 Task: Search one way flight ticket for 4 adults, 1 infant in seat and 1 infant on lap in premium economy from Albany: Albany International Airport to Raleigh: Raleigh-durham International Airport on 8-5-2023. Choice of flights is JetBlue. Number of bags: 5 checked bags. Price is upto 20000. Outbound departure time preference is 11:45.
Action: Mouse moved to (339, 288)
Screenshot: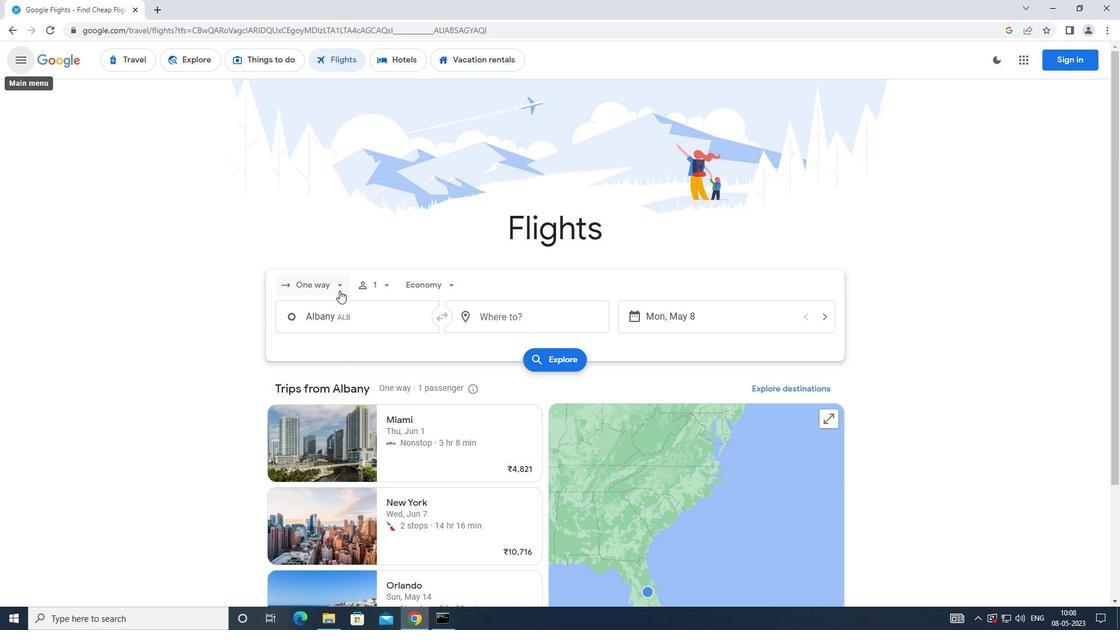 
Action: Mouse pressed left at (339, 288)
Screenshot: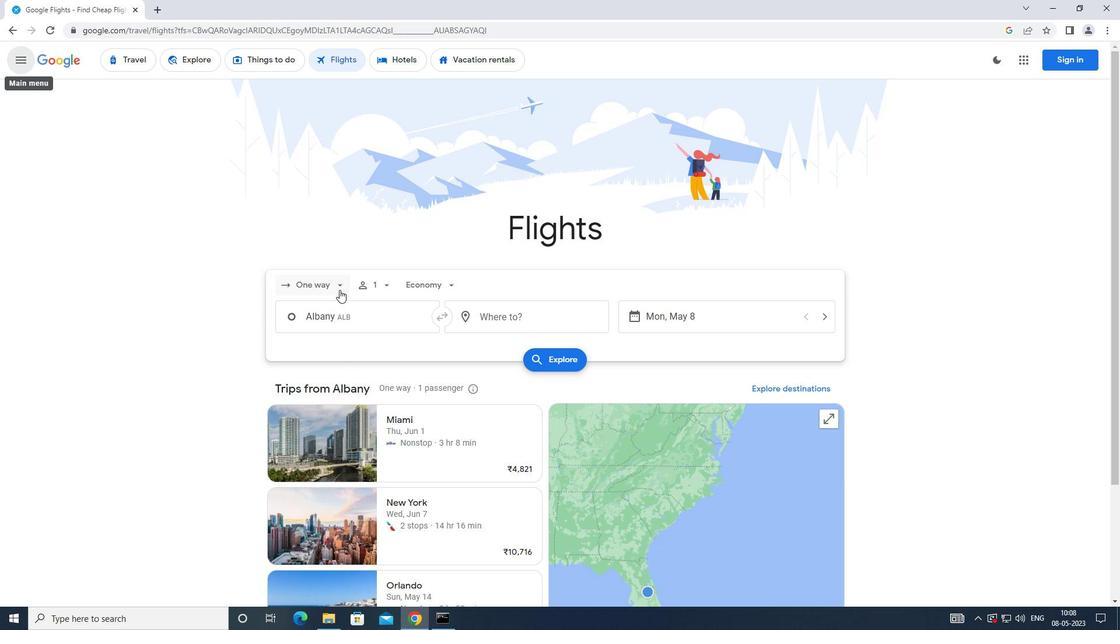 
Action: Mouse moved to (337, 342)
Screenshot: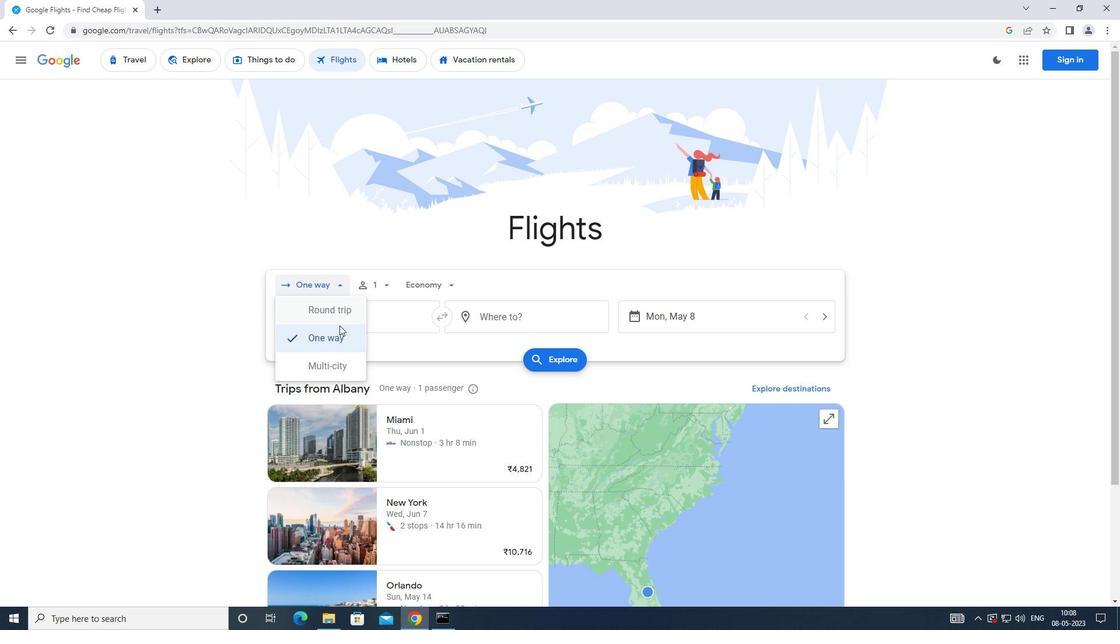 
Action: Mouse pressed left at (337, 342)
Screenshot: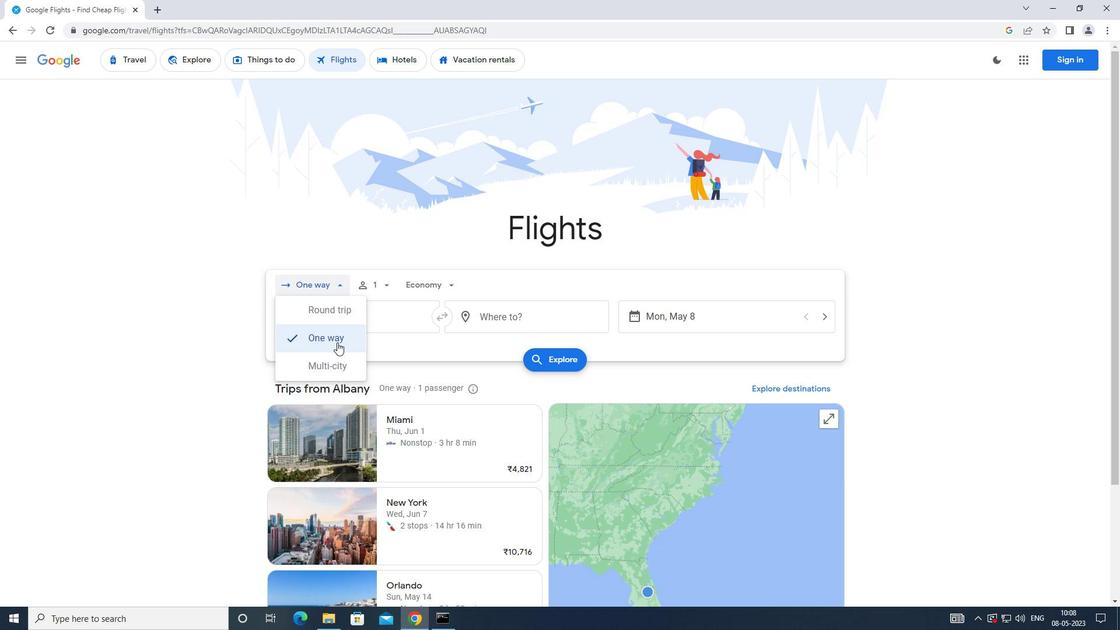 
Action: Mouse moved to (376, 289)
Screenshot: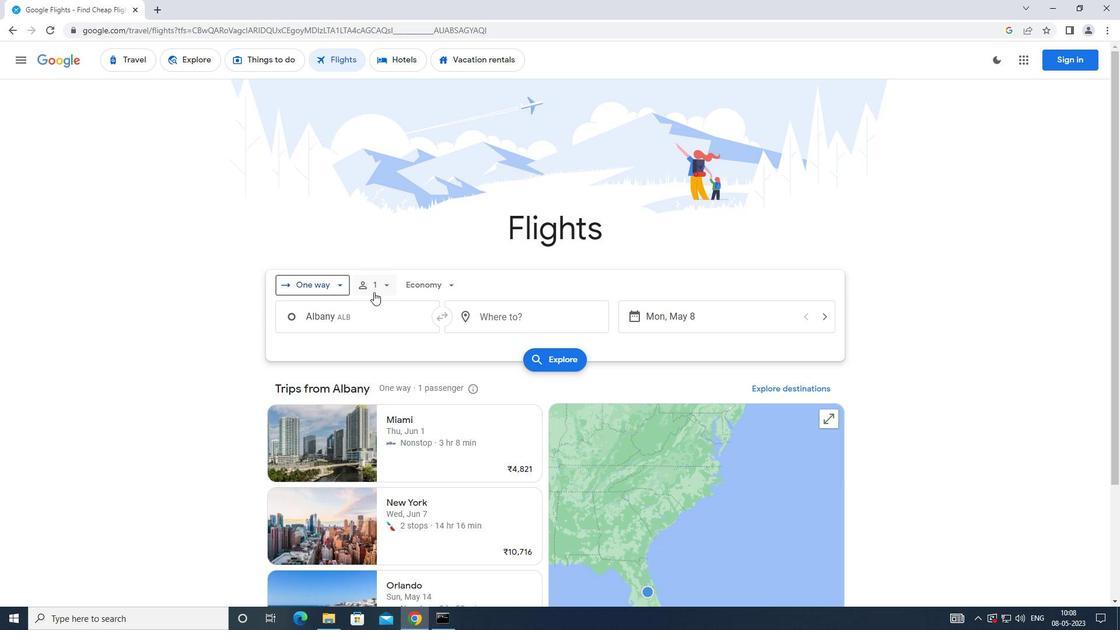 
Action: Mouse pressed left at (376, 289)
Screenshot: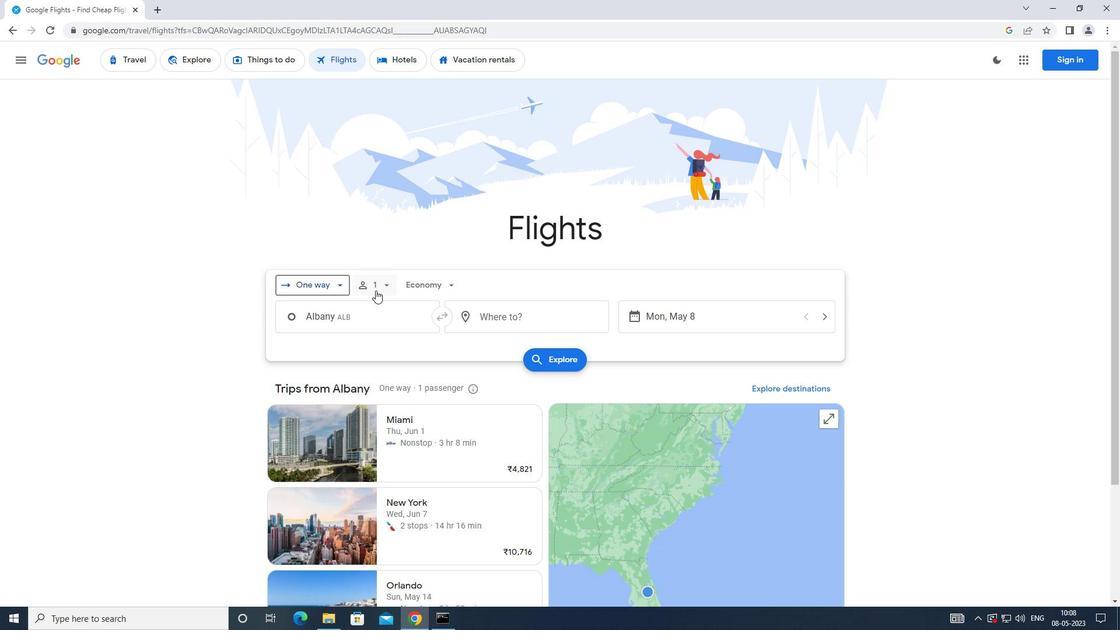 
Action: Mouse moved to (476, 319)
Screenshot: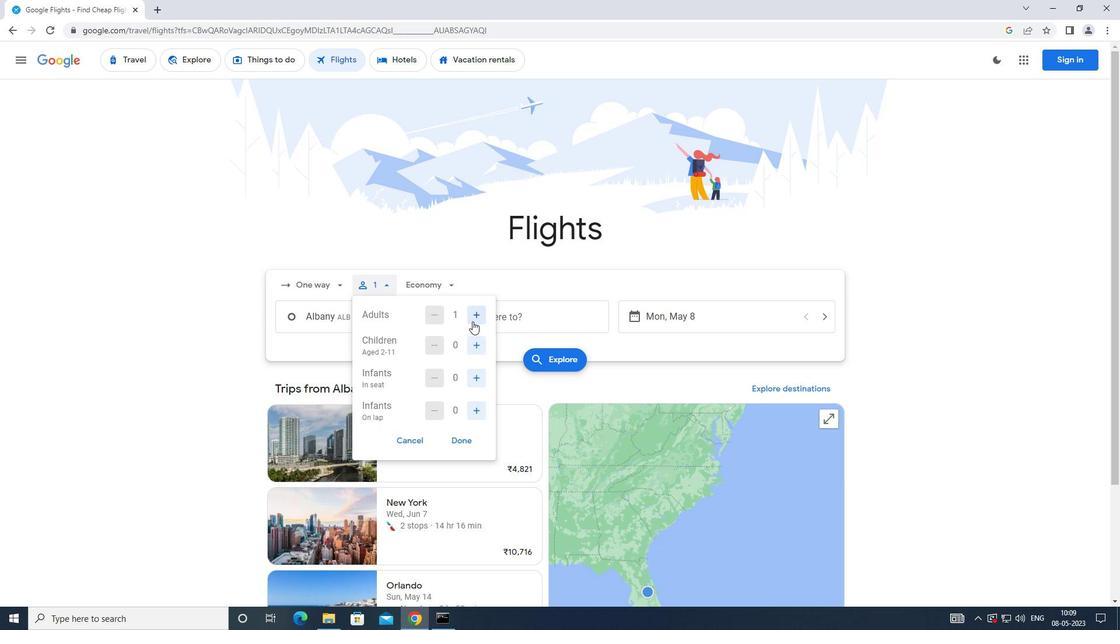 
Action: Mouse pressed left at (476, 319)
Screenshot: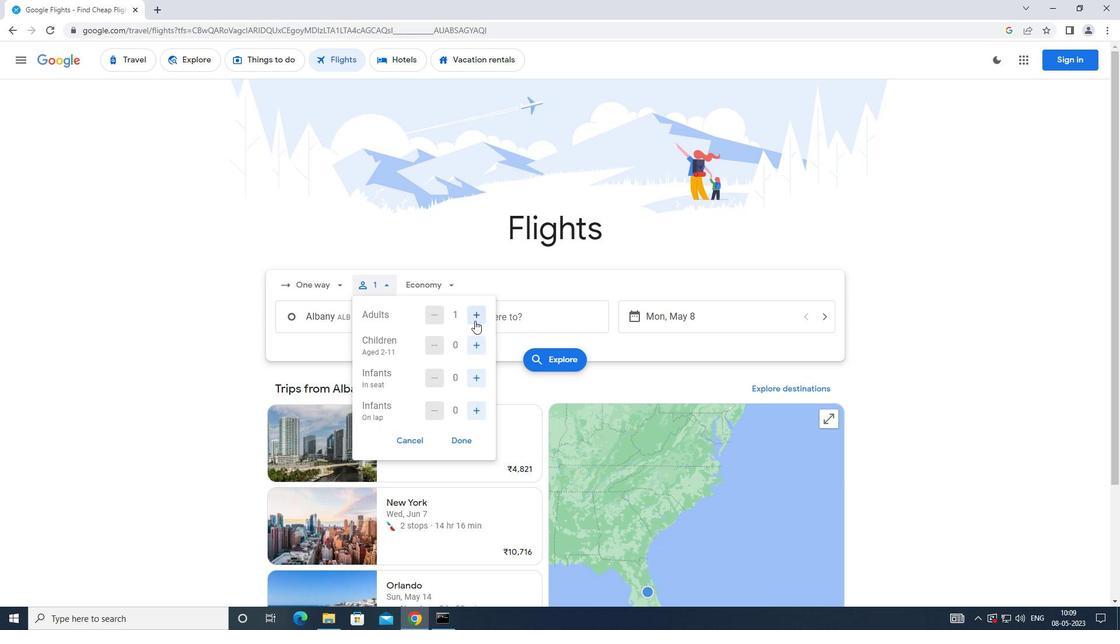 
Action: Mouse moved to (477, 319)
Screenshot: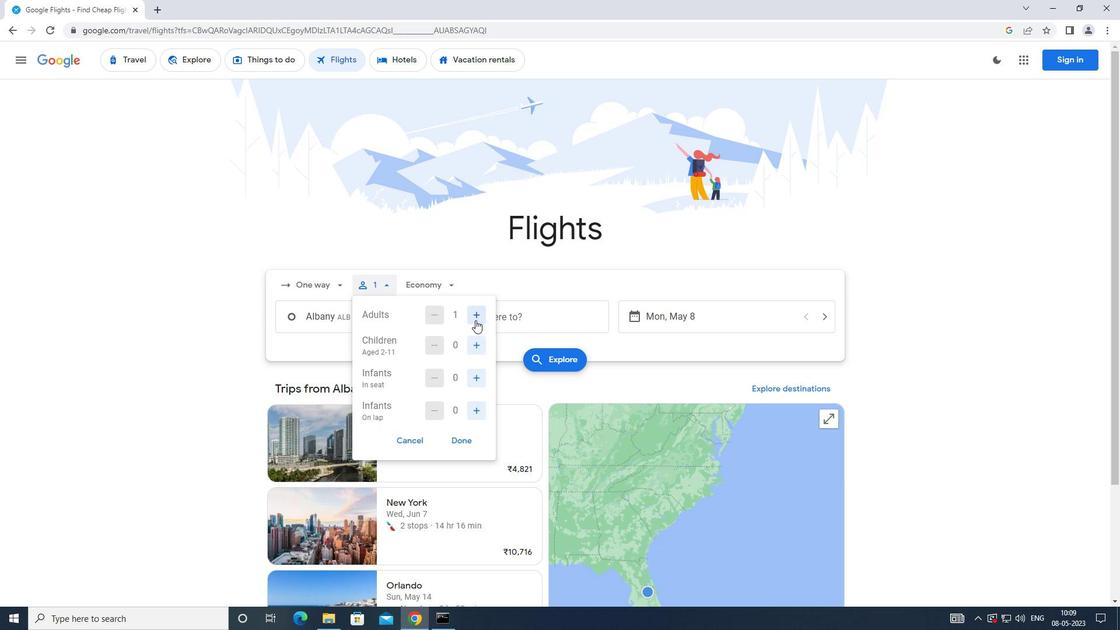 
Action: Mouse pressed left at (477, 319)
Screenshot: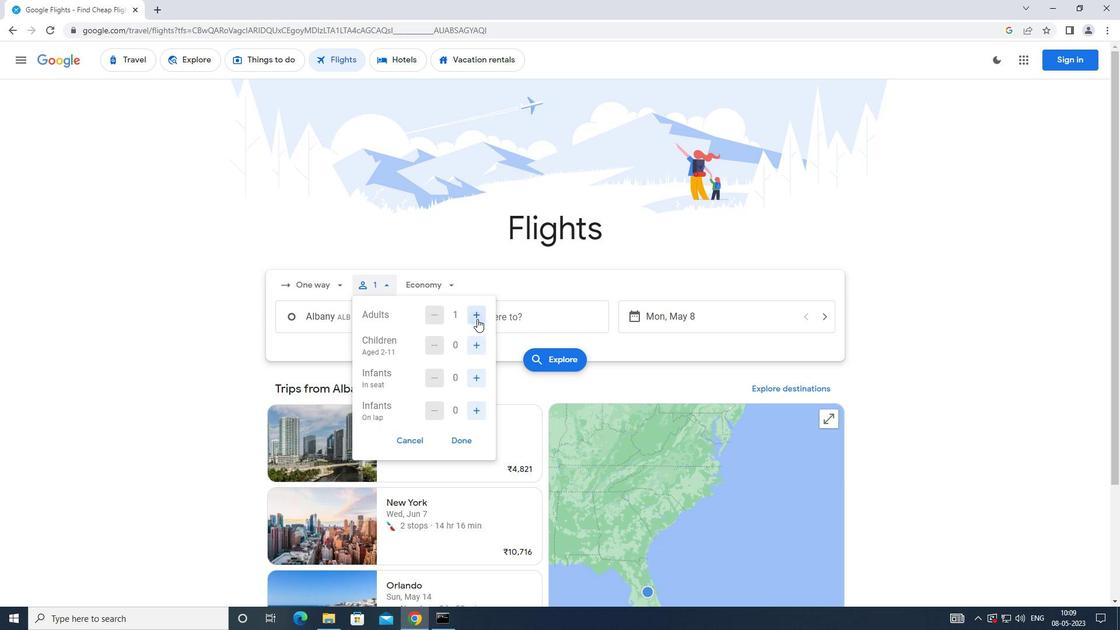
Action: Mouse pressed left at (477, 319)
Screenshot: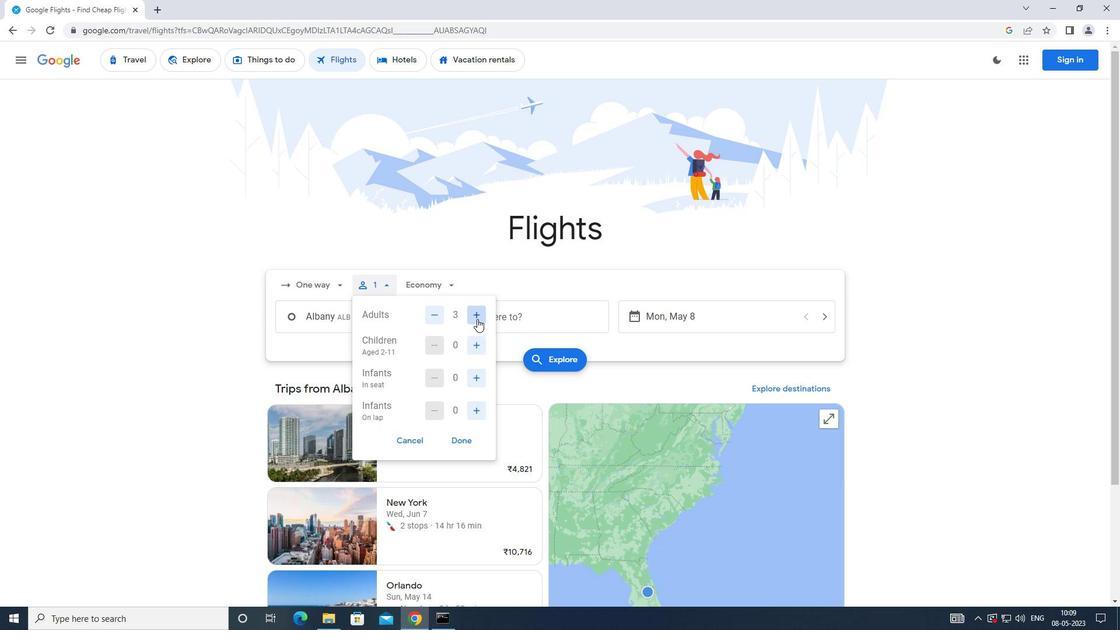 
Action: Mouse moved to (474, 342)
Screenshot: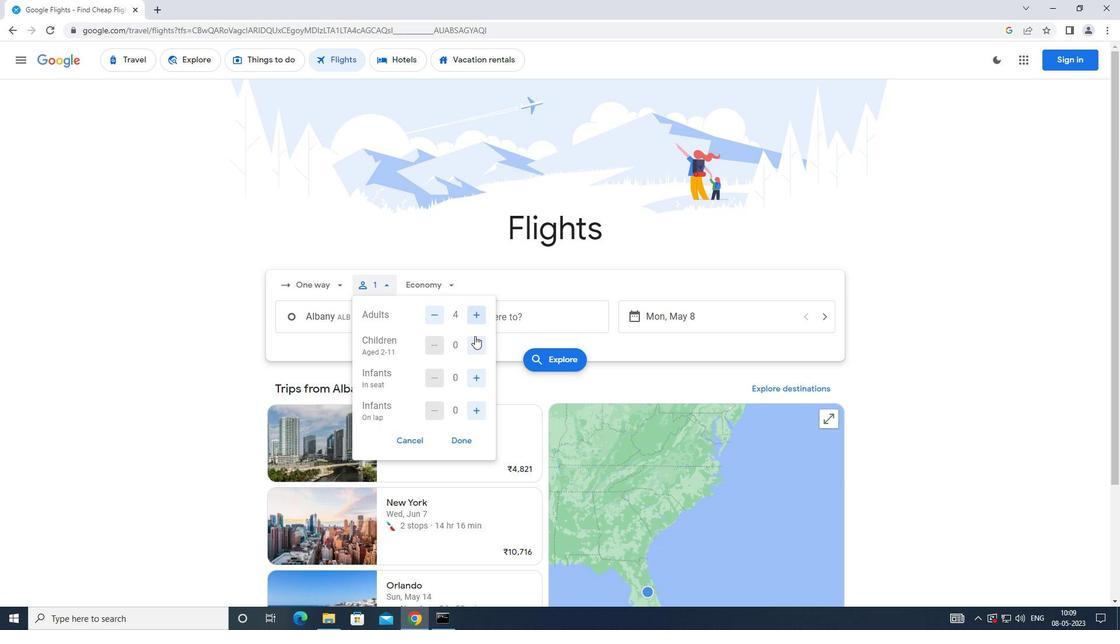 
Action: Mouse pressed left at (474, 342)
Screenshot: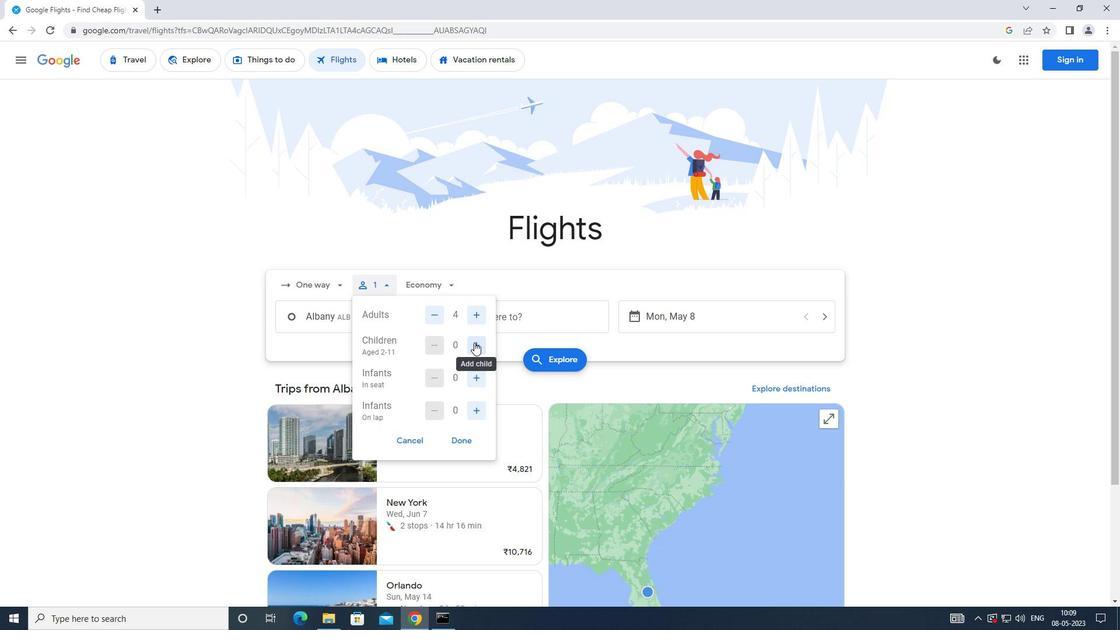 
Action: Mouse moved to (438, 344)
Screenshot: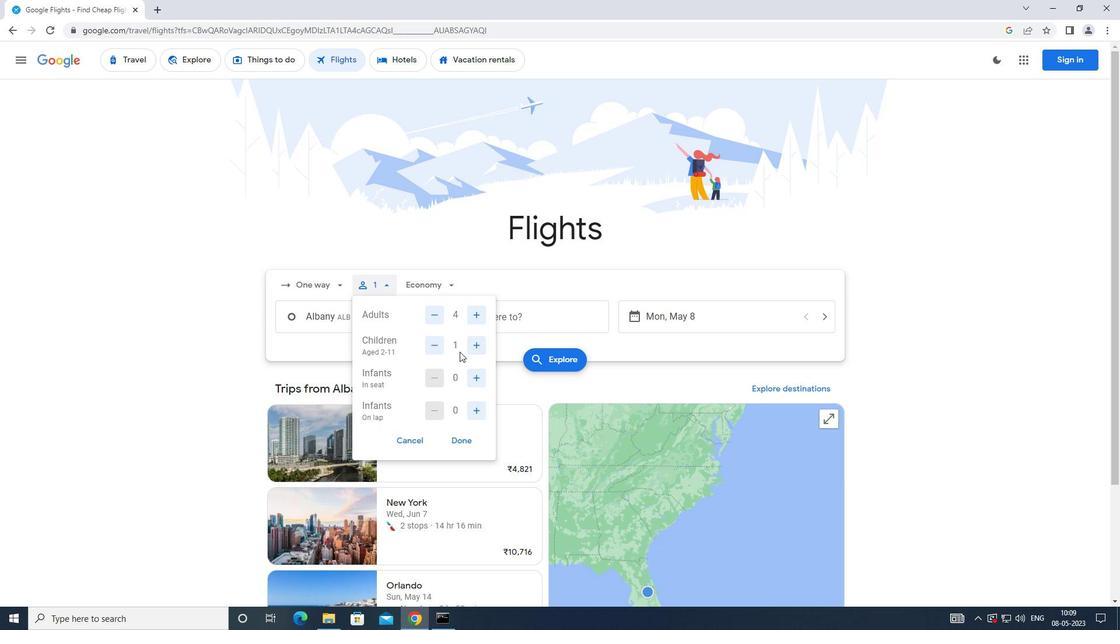 
Action: Mouse pressed left at (438, 344)
Screenshot: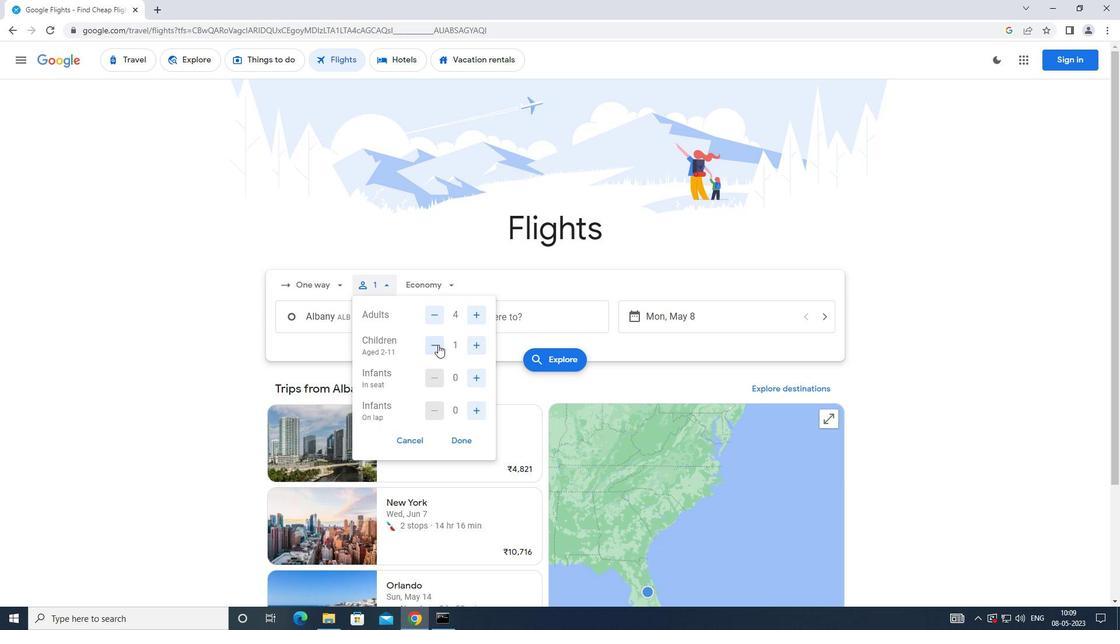 
Action: Mouse moved to (484, 378)
Screenshot: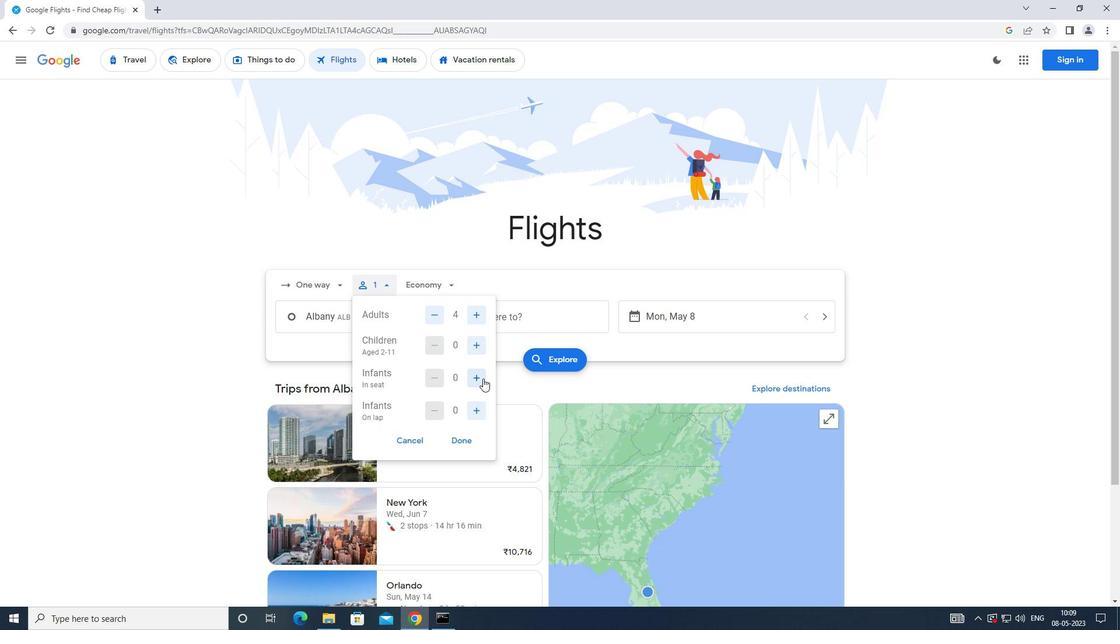 
Action: Mouse pressed left at (484, 378)
Screenshot: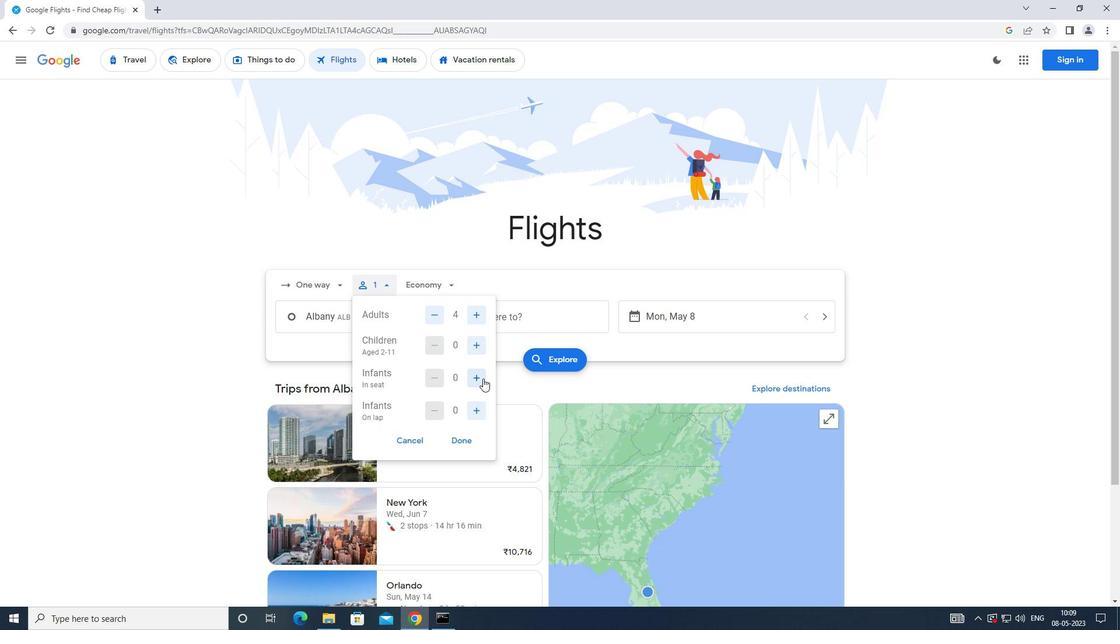 
Action: Mouse moved to (480, 414)
Screenshot: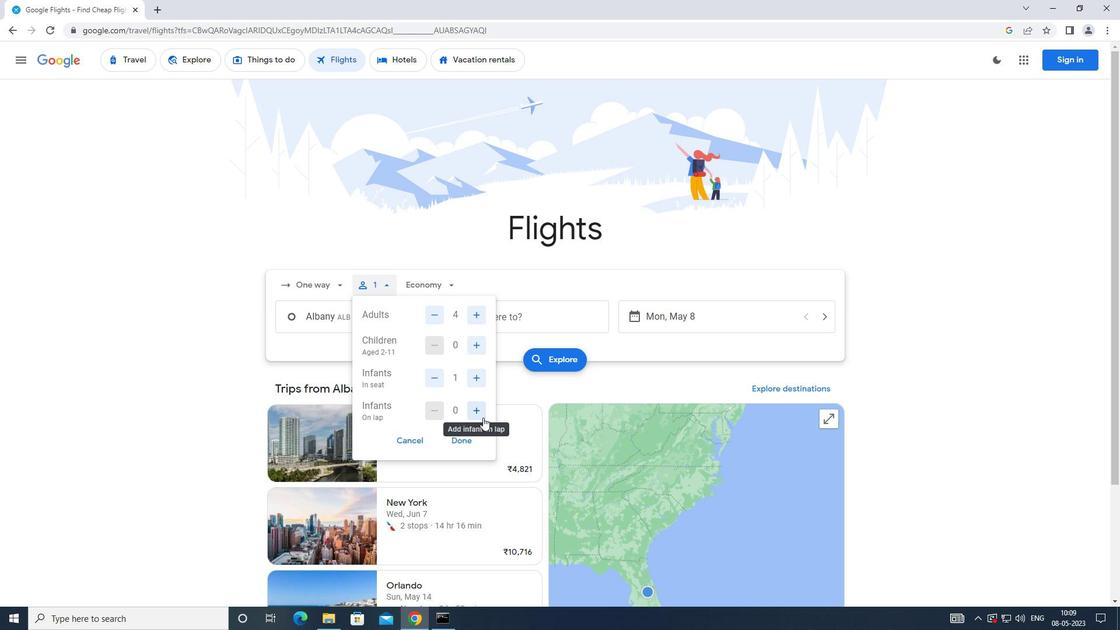 
Action: Mouse pressed left at (480, 414)
Screenshot: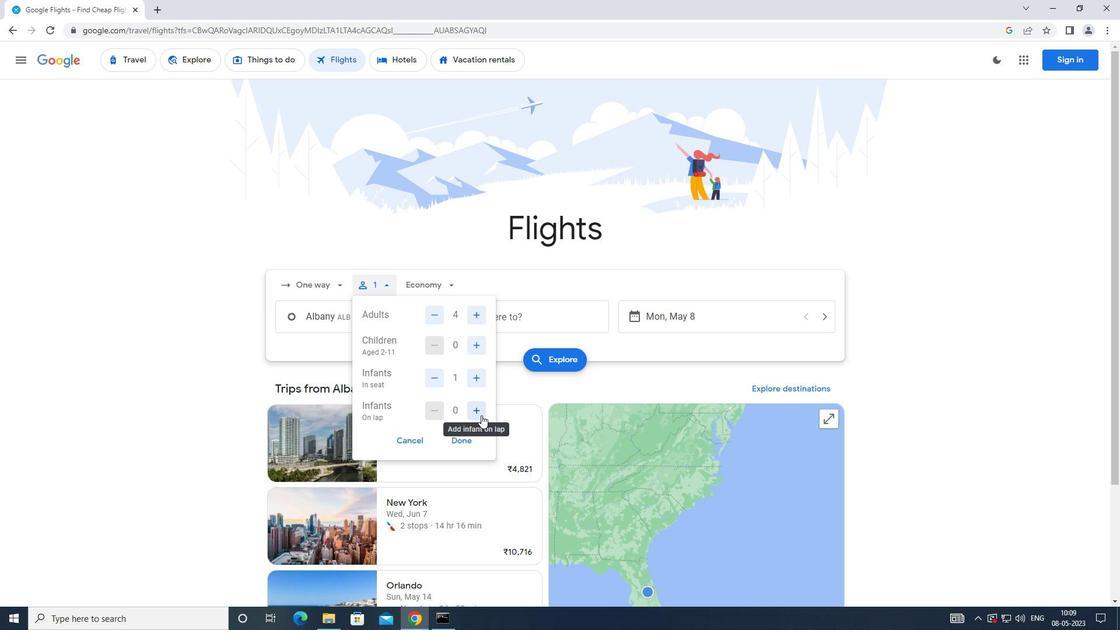 
Action: Mouse moved to (462, 440)
Screenshot: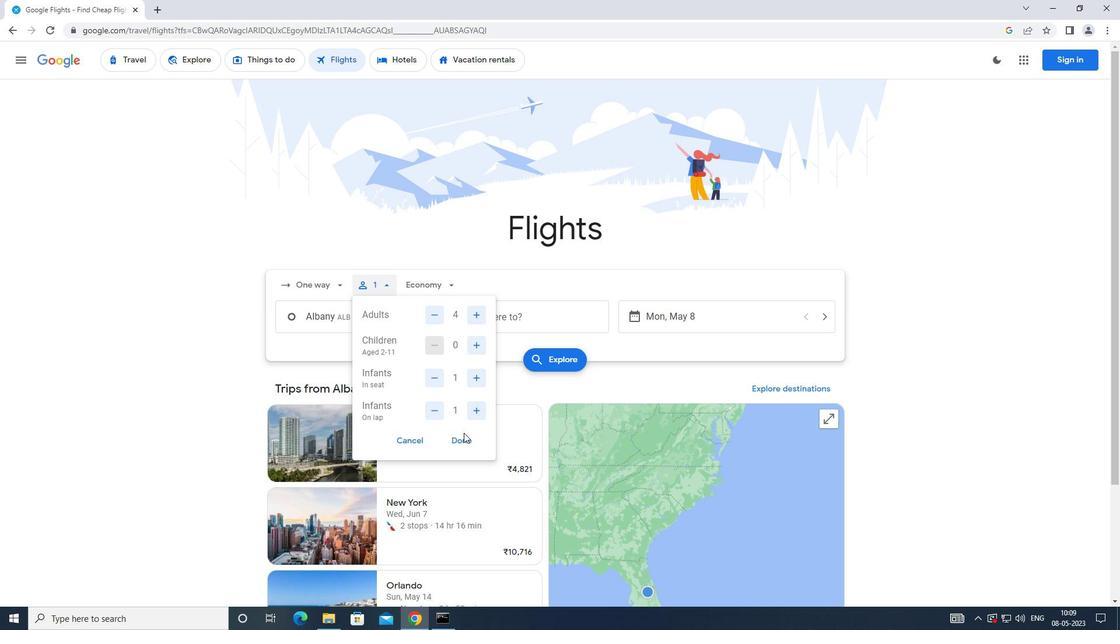 
Action: Mouse pressed left at (462, 440)
Screenshot: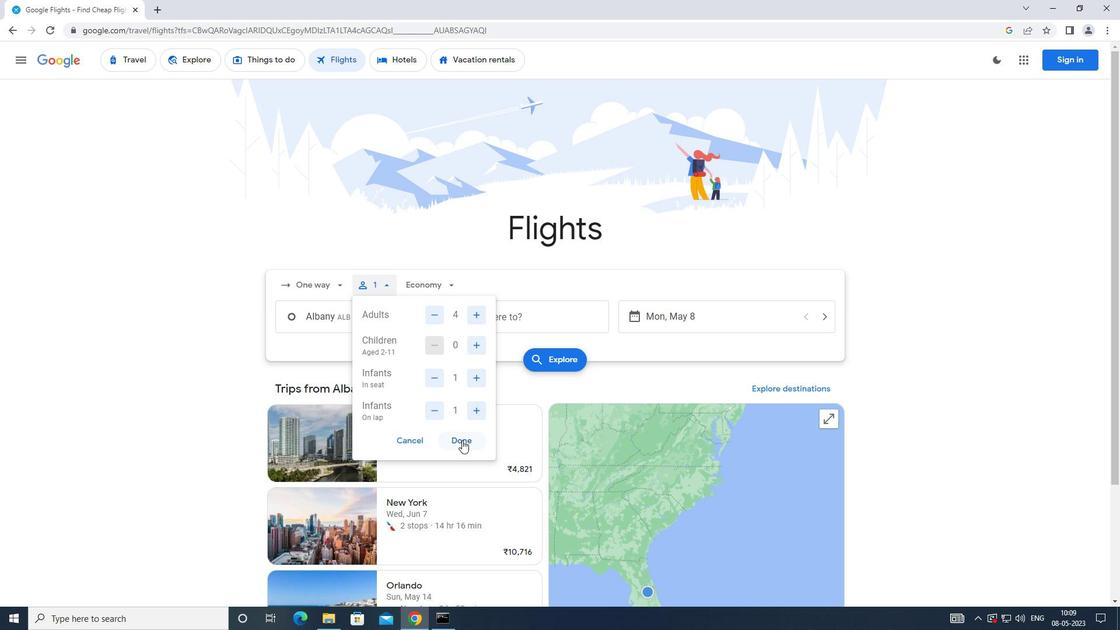 
Action: Mouse moved to (420, 291)
Screenshot: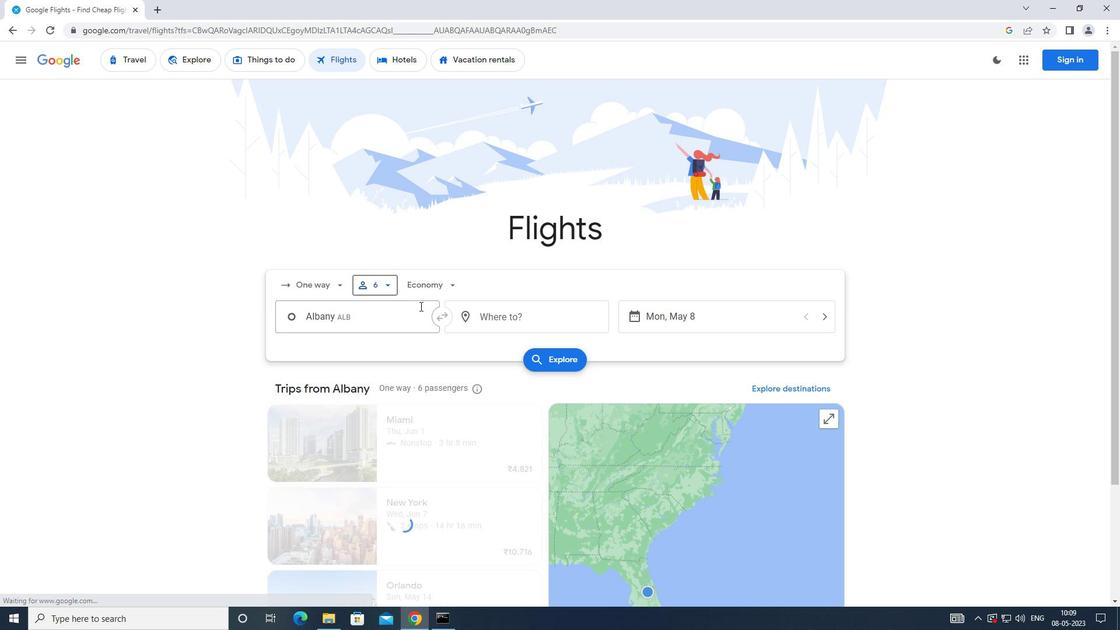 
Action: Mouse pressed left at (420, 291)
Screenshot: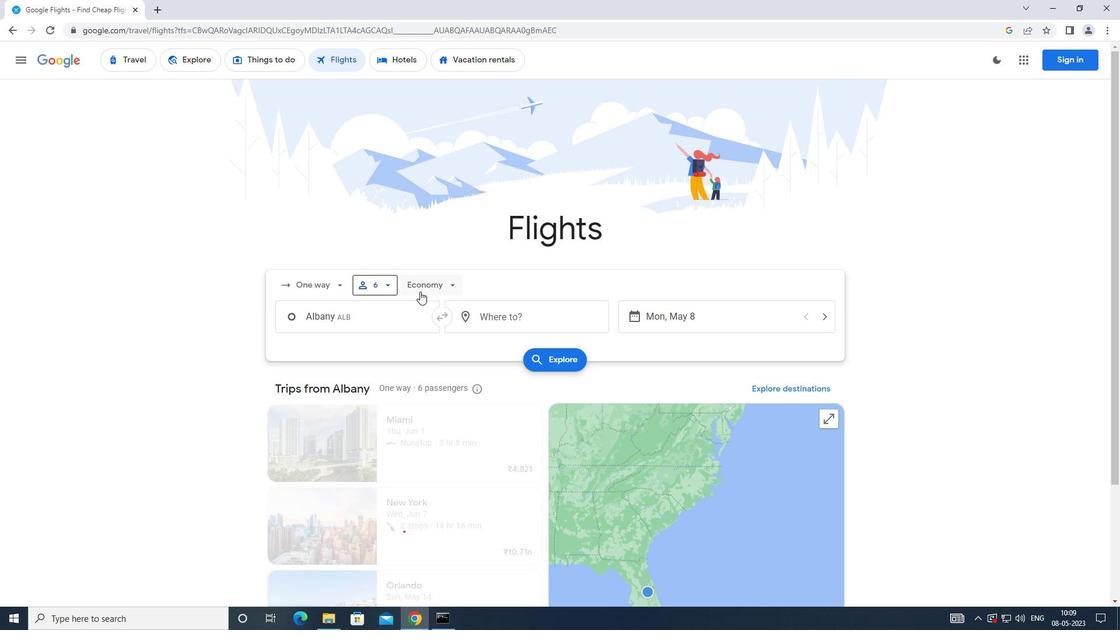 
Action: Mouse moved to (433, 341)
Screenshot: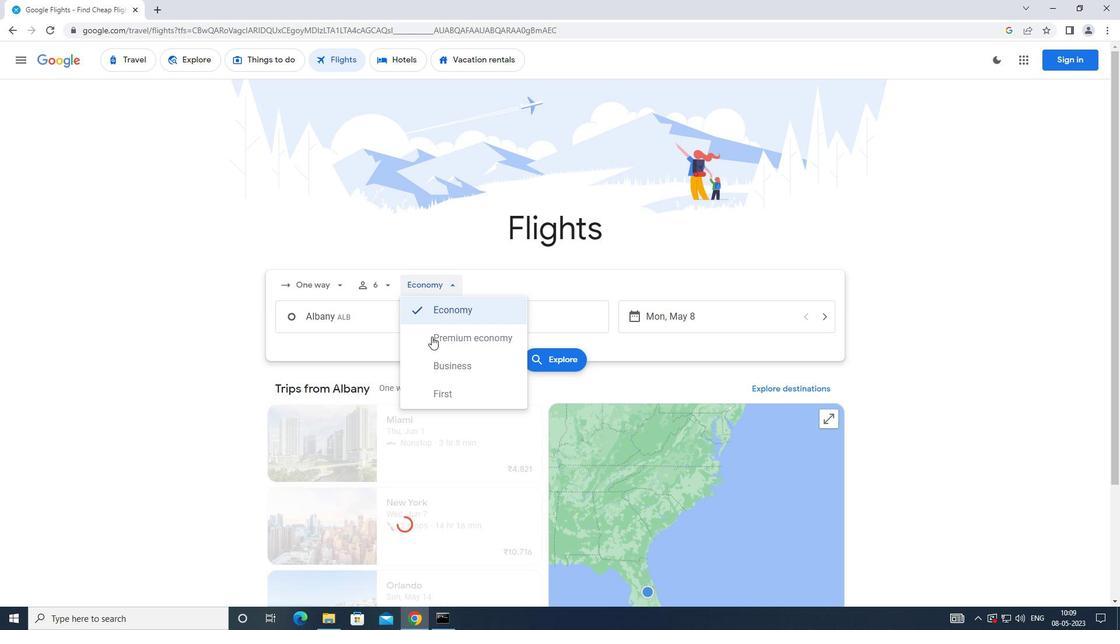 
Action: Mouse pressed left at (433, 341)
Screenshot: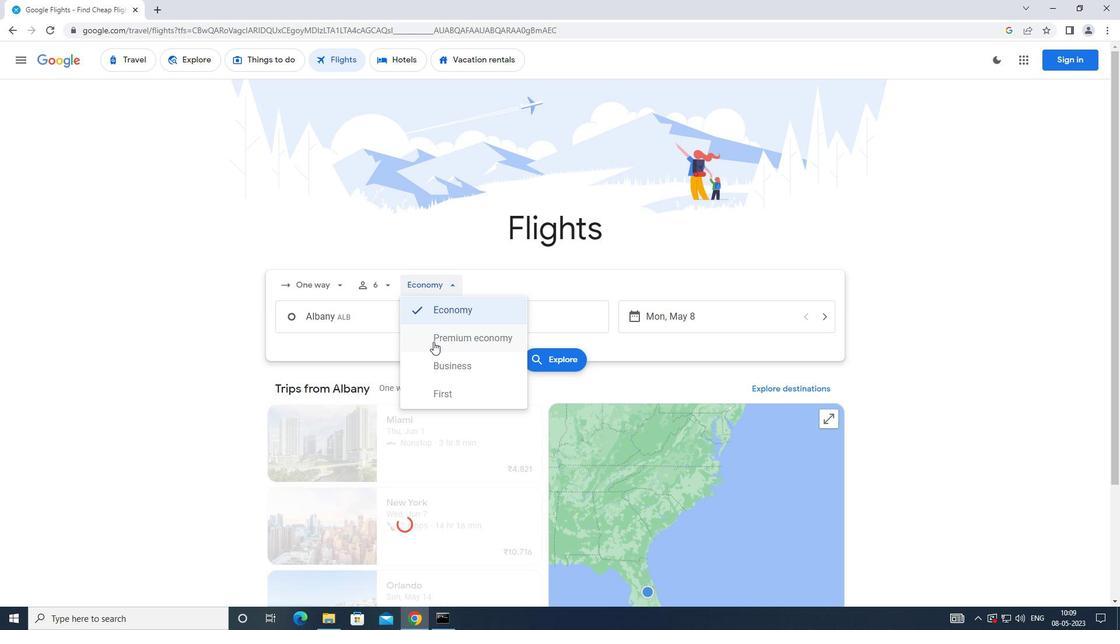 
Action: Mouse moved to (379, 309)
Screenshot: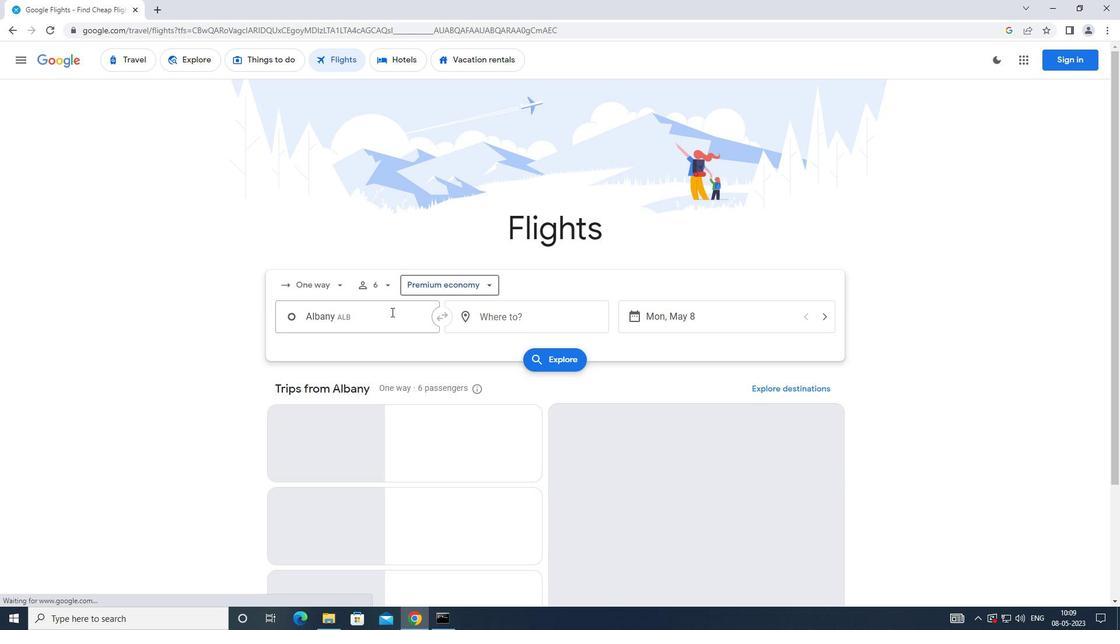 
Action: Mouse pressed left at (379, 309)
Screenshot: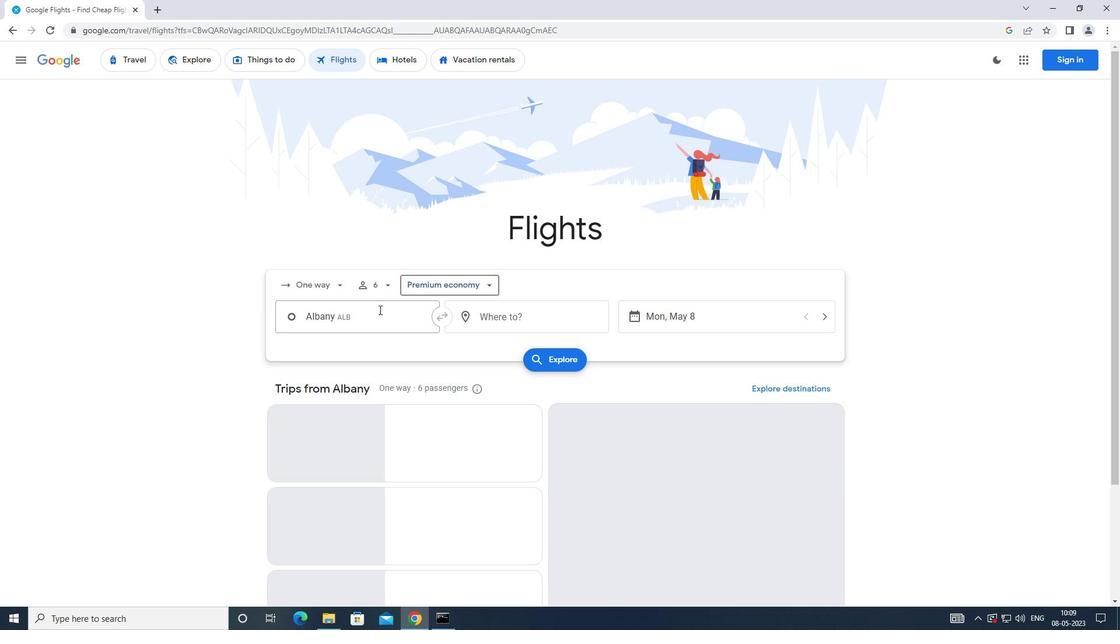 
Action: Mouse moved to (379, 320)
Screenshot: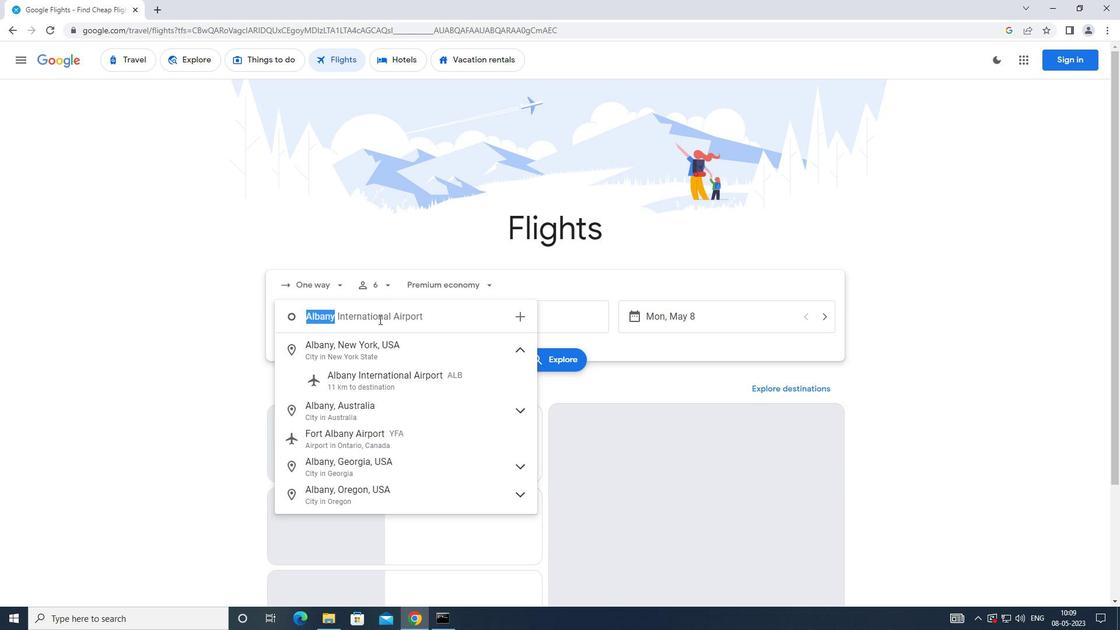 
Action: Key pressed <Key.caps_lock>a<Key.caps_lock><Key.backspace><Key.caps_lock>a<Key.backspace><Key.caps_lock>a<Key.caps_lock>lbany
Screenshot: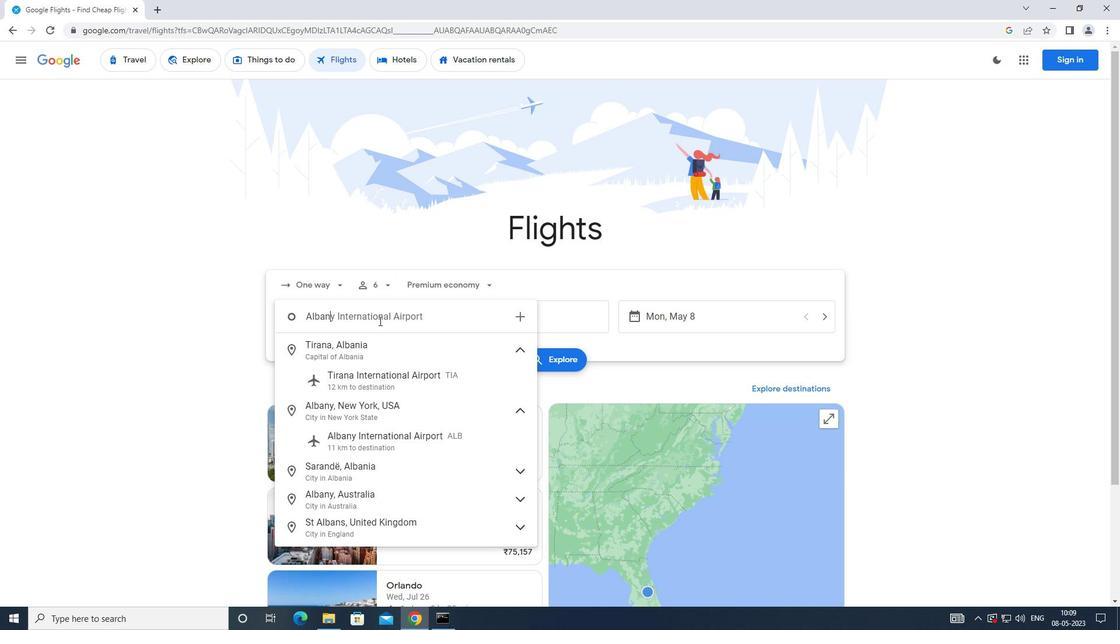 
Action: Mouse moved to (366, 387)
Screenshot: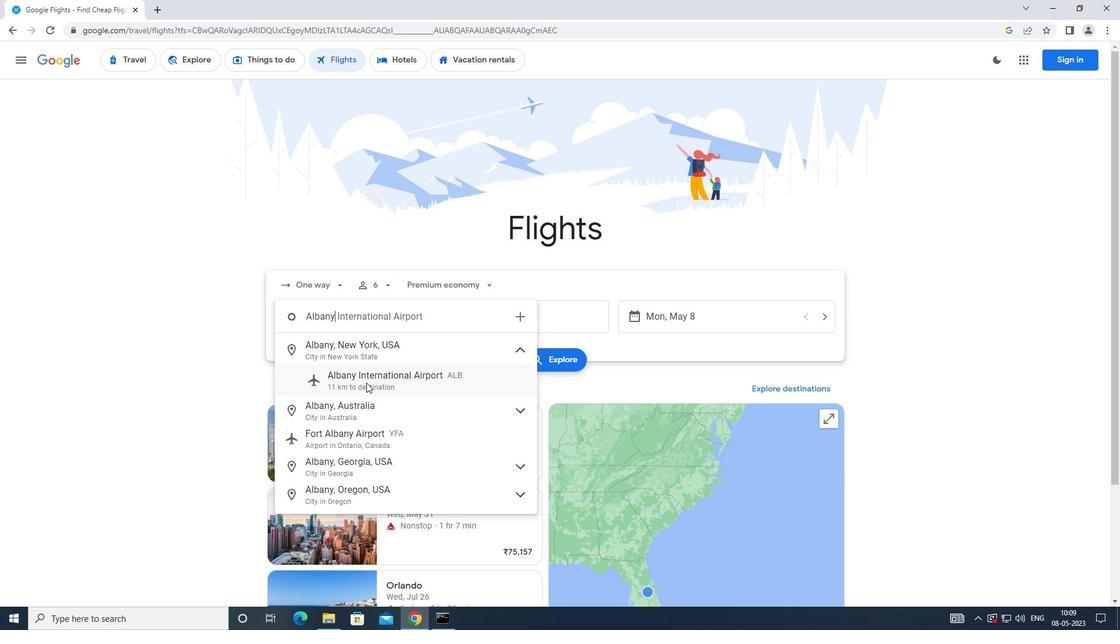 
Action: Mouse pressed left at (366, 387)
Screenshot: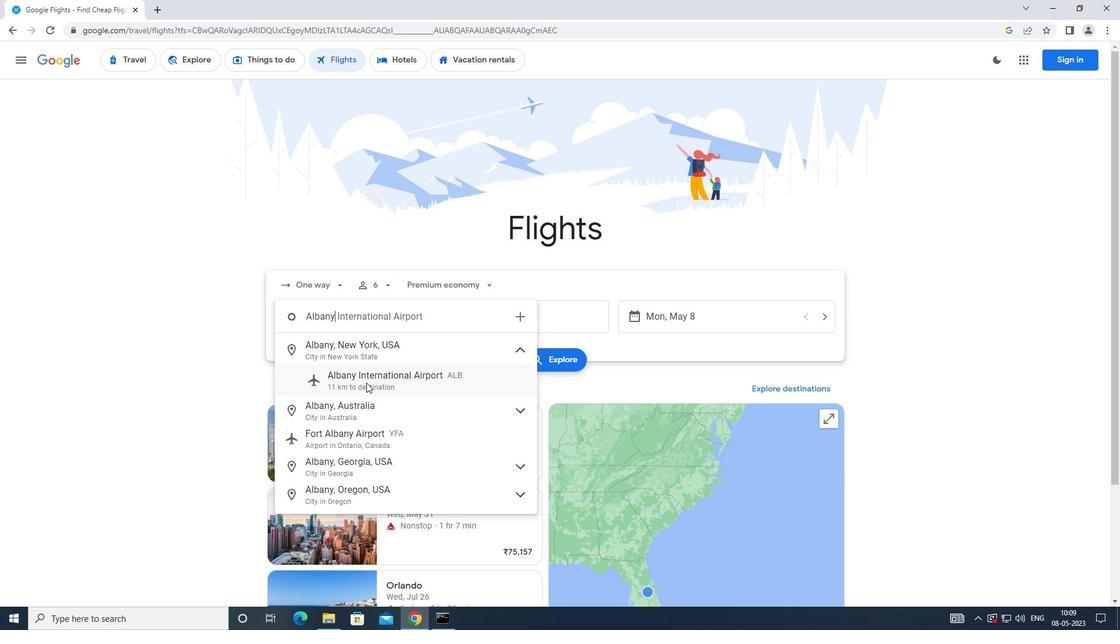 
Action: Mouse moved to (506, 324)
Screenshot: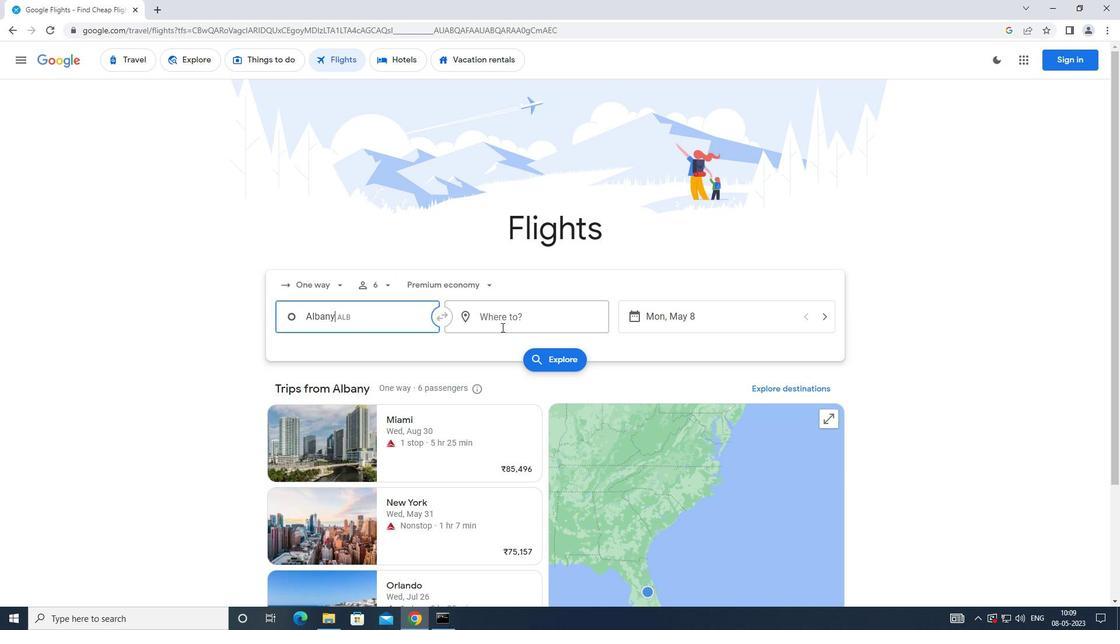 
Action: Mouse pressed left at (506, 324)
Screenshot: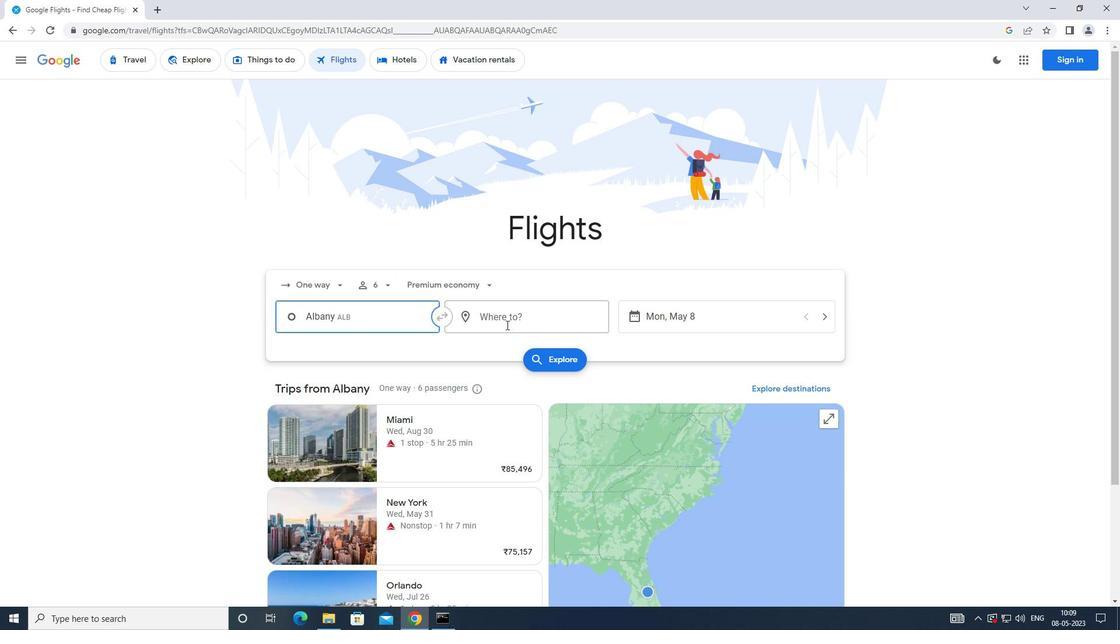 
Action: Mouse moved to (508, 324)
Screenshot: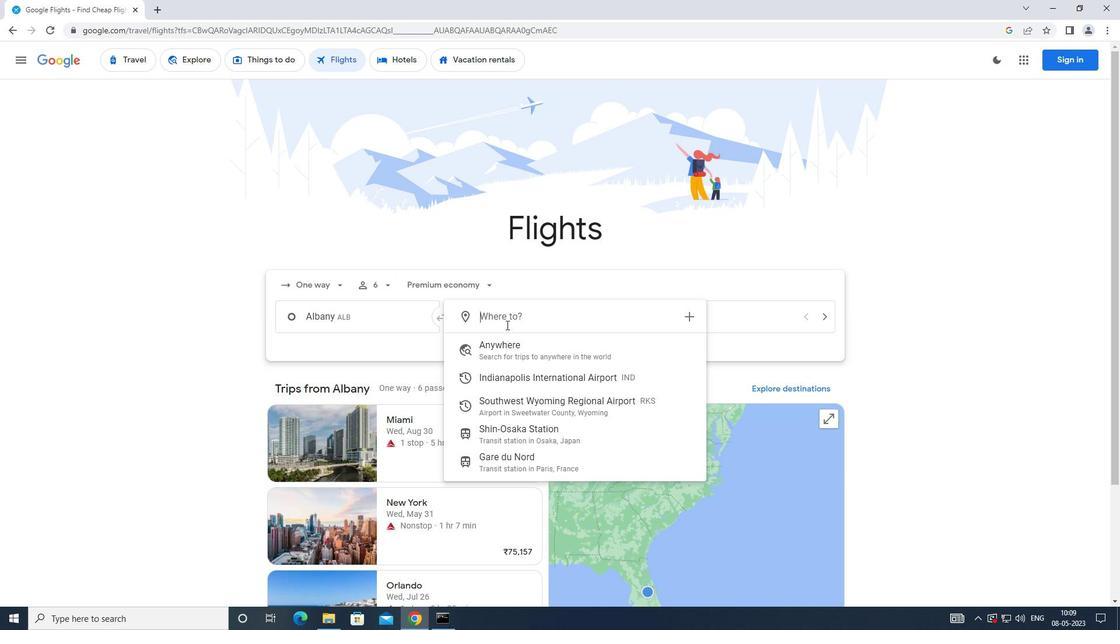 
Action: Key pressed <Key.caps_lock>r<Key.caps_lock>aleigh
Screenshot: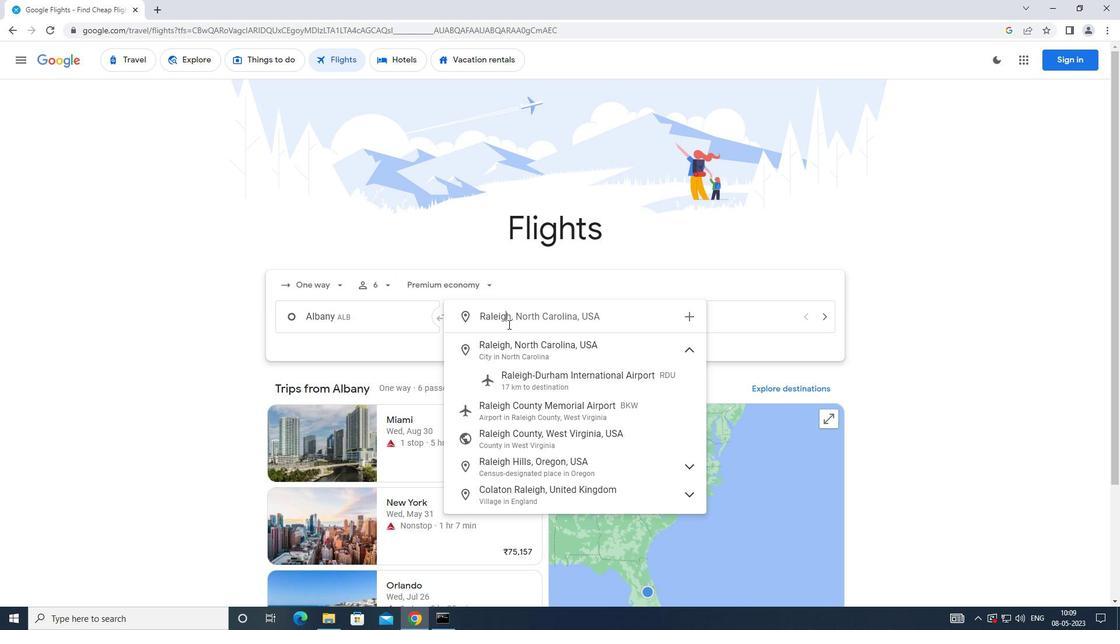 
Action: Mouse moved to (519, 377)
Screenshot: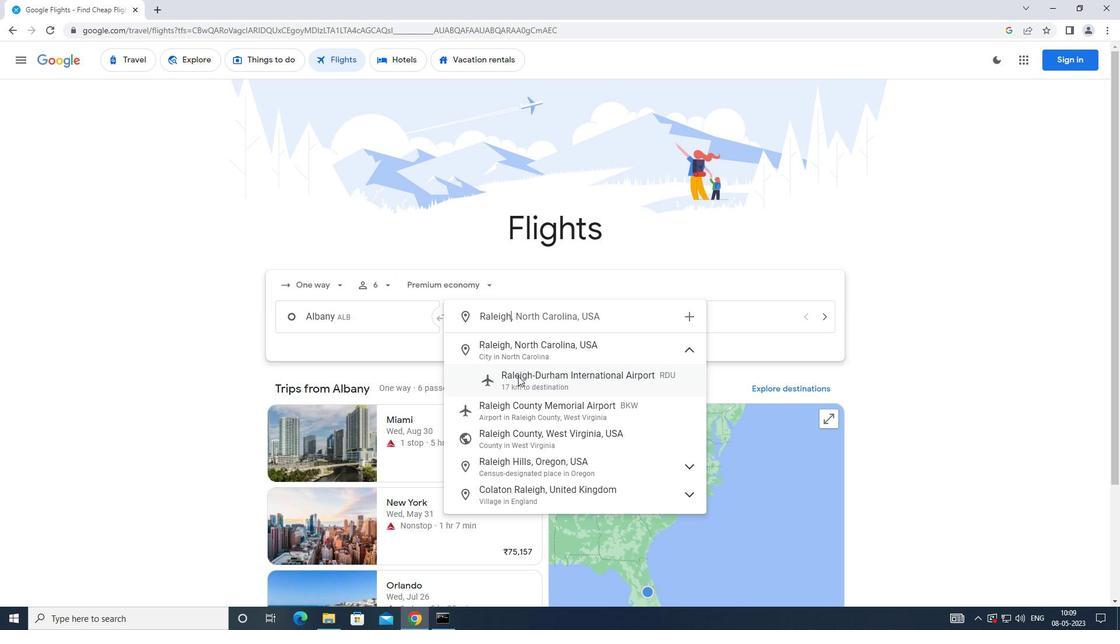 
Action: Mouse pressed left at (519, 377)
Screenshot: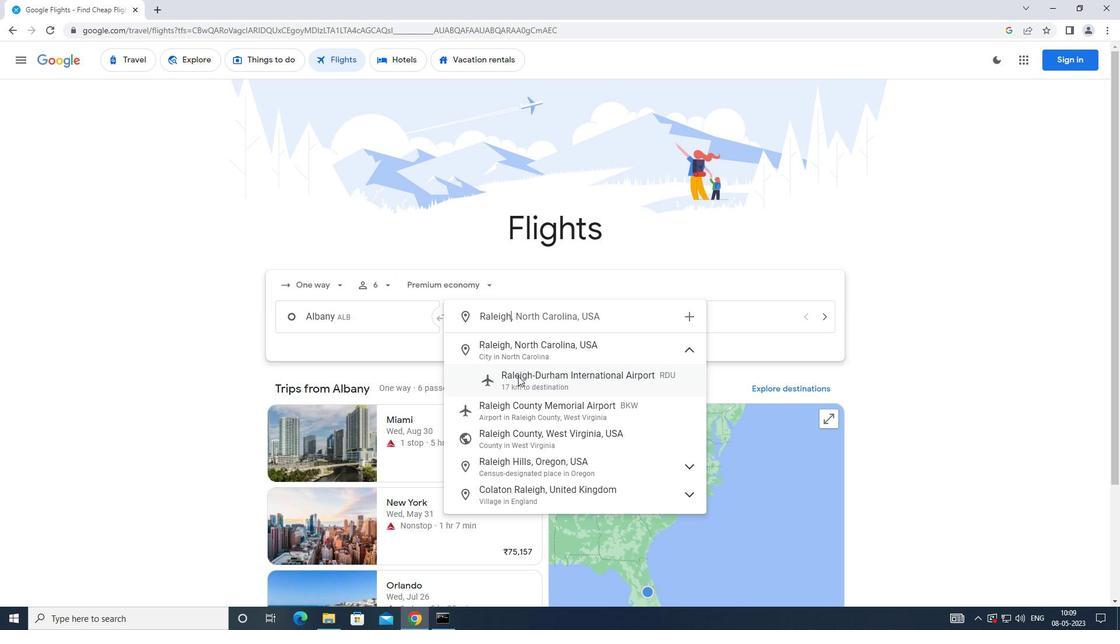 
Action: Mouse moved to (651, 318)
Screenshot: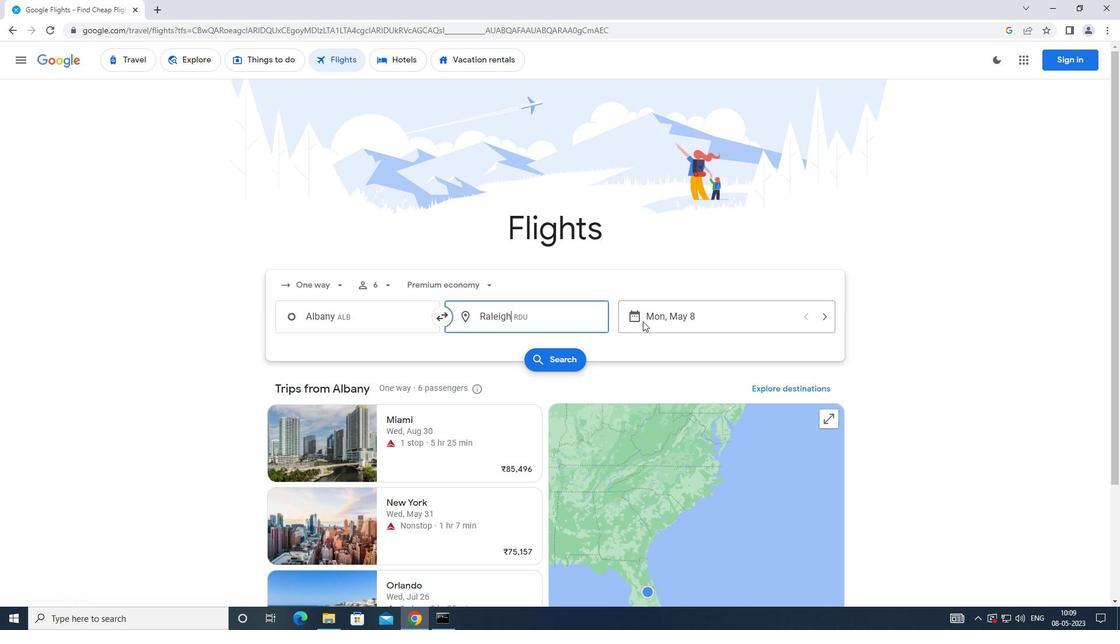 
Action: Mouse pressed left at (651, 318)
Screenshot: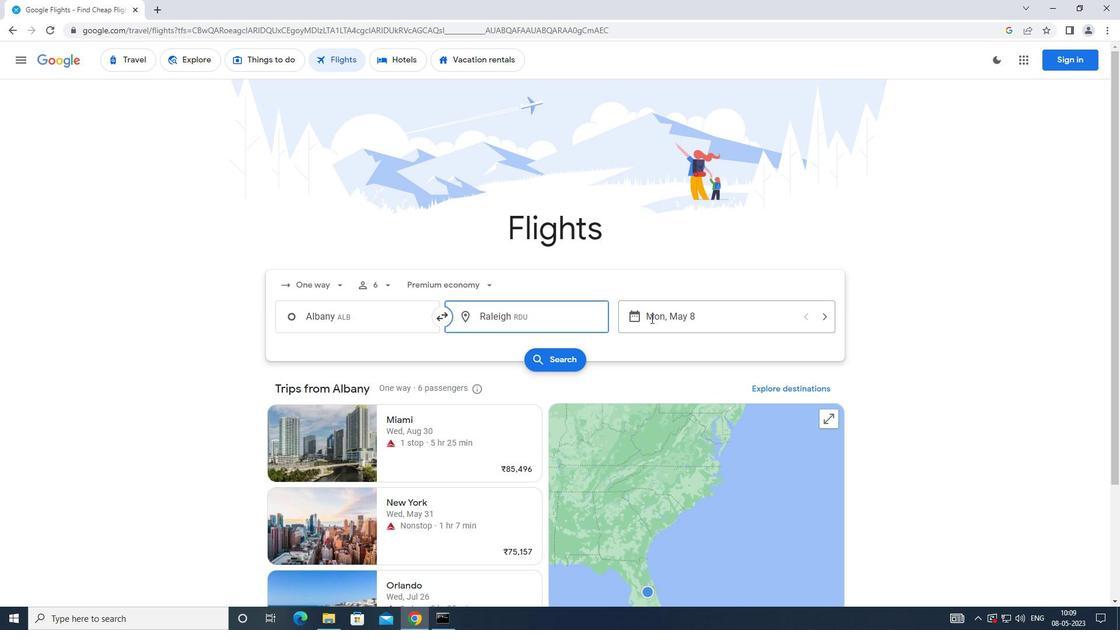 
Action: Mouse moved to (445, 420)
Screenshot: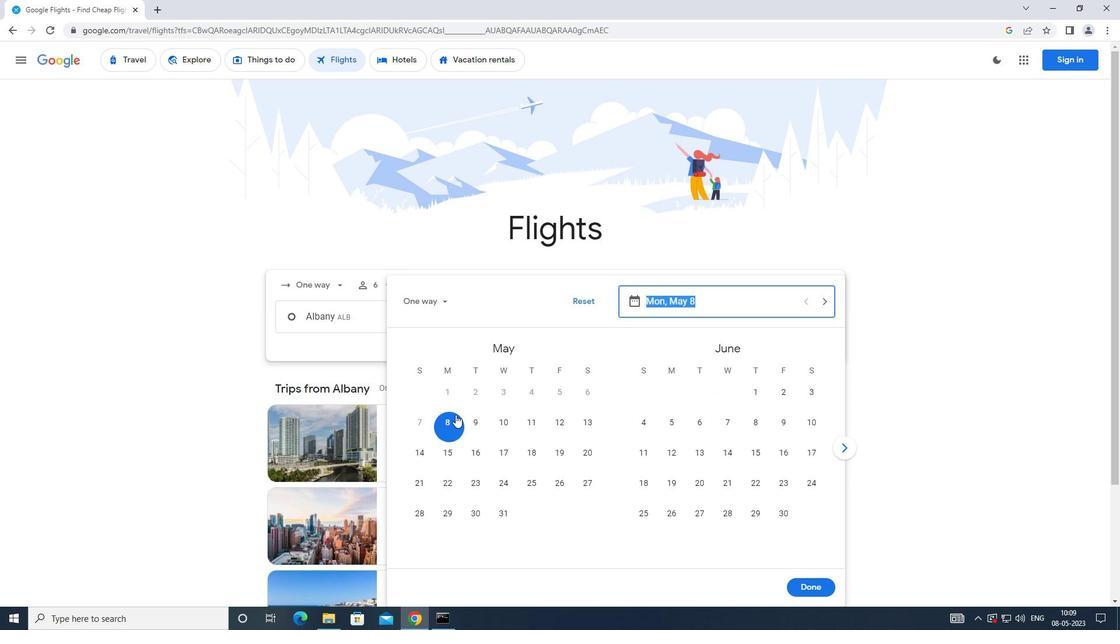 
Action: Mouse pressed left at (445, 420)
Screenshot: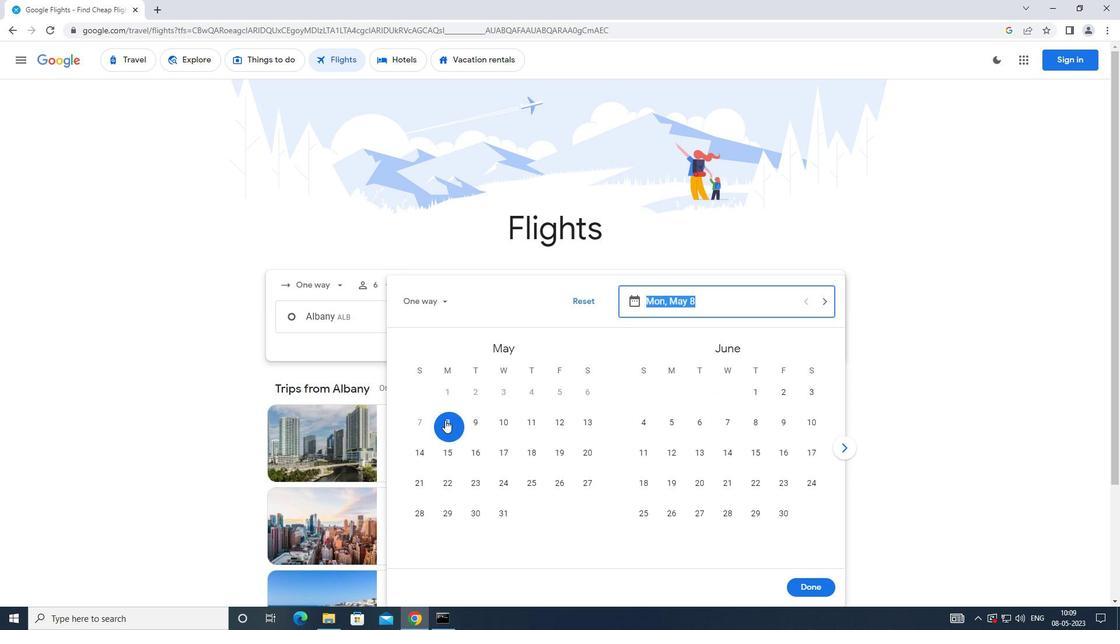 
Action: Mouse moved to (806, 586)
Screenshot: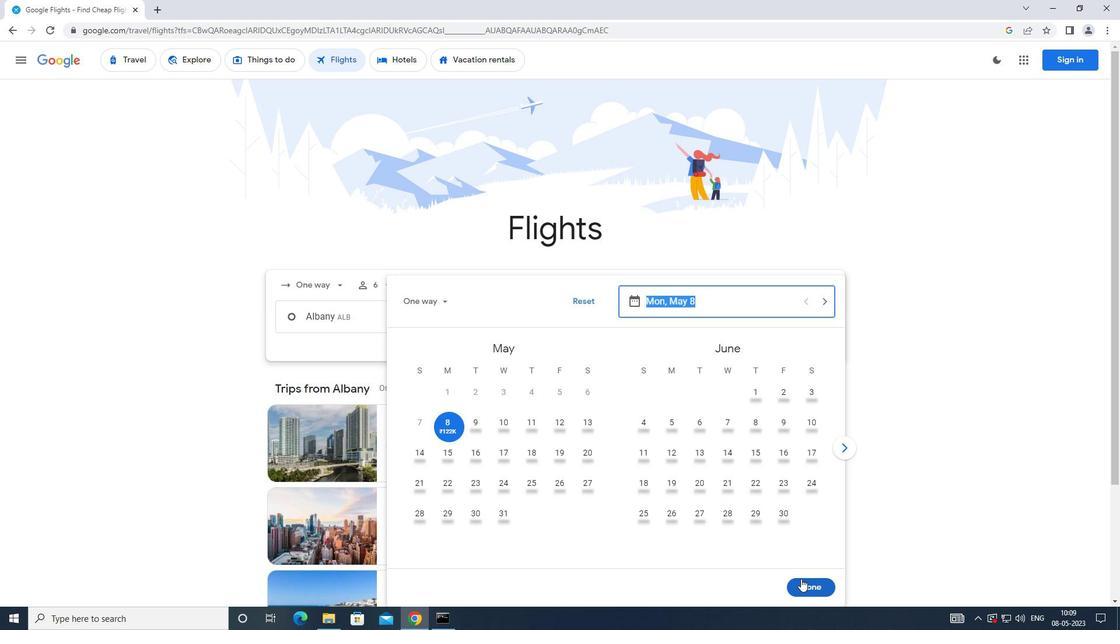 
Action: Mouse pressed left at (806, 586)
Screenshot: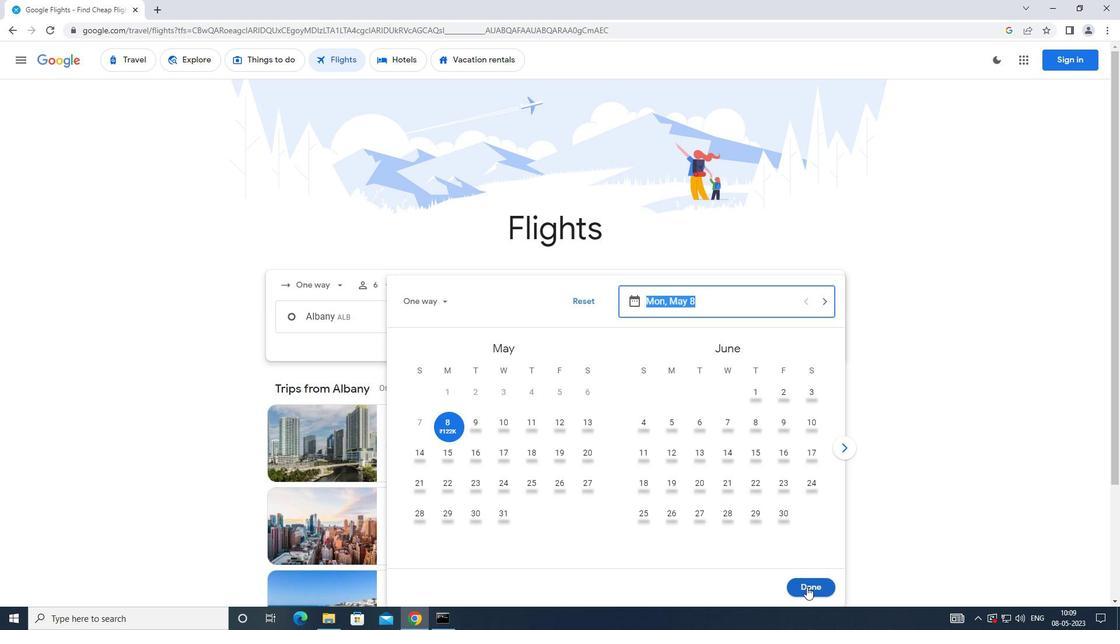 
Action: Mouse moved to (562, 368)
Screenshot: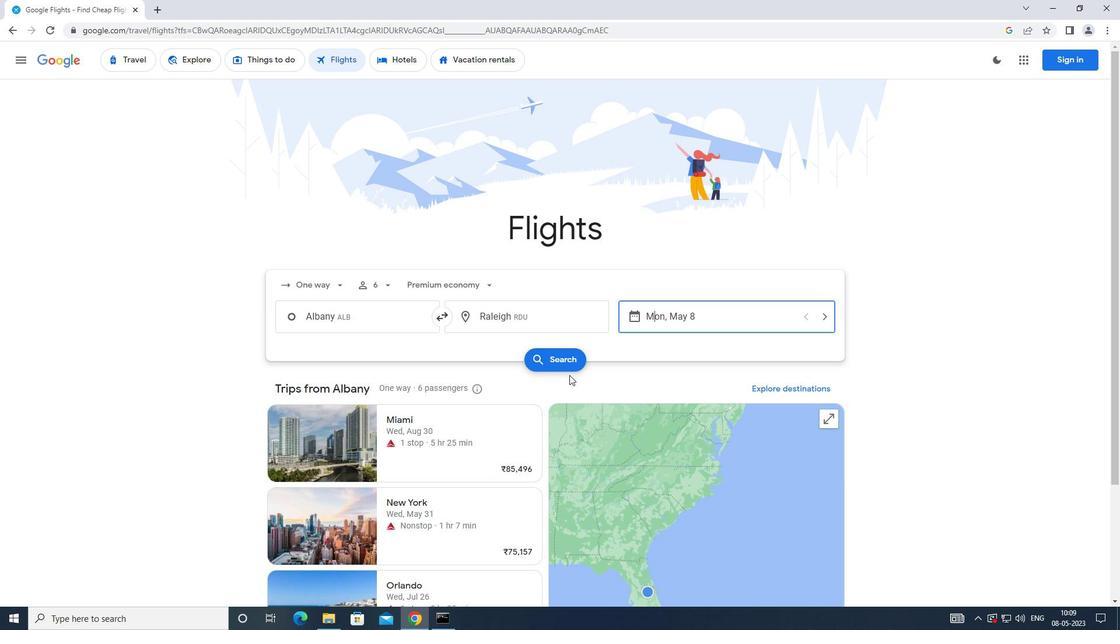 
Action: Mouse pressed left at (562, 368)
Screenshot: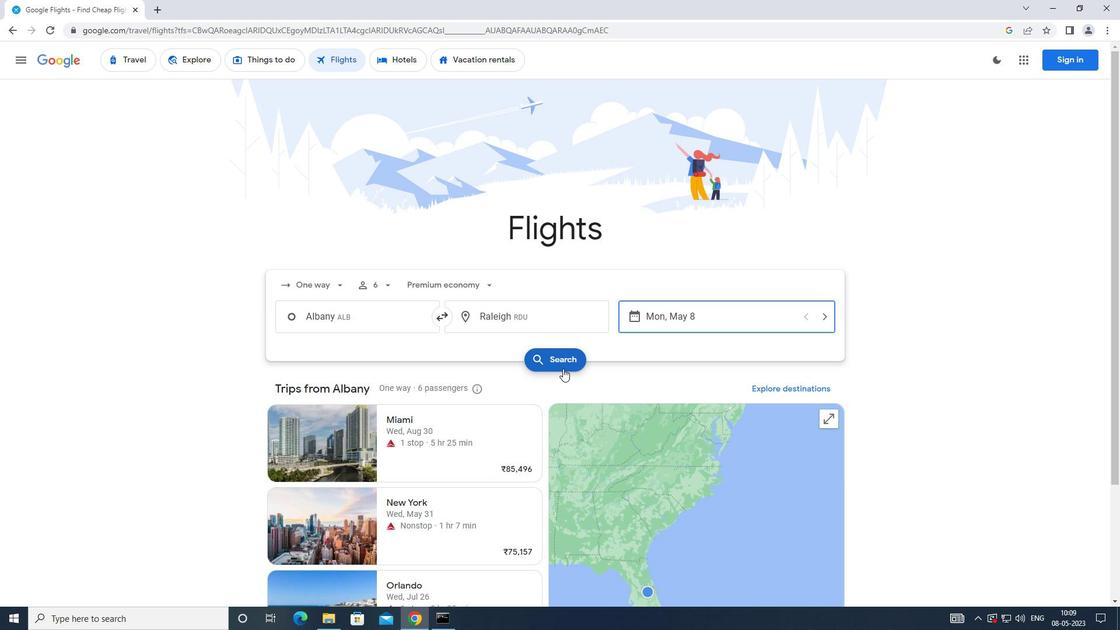 
Action: Mouse moved to (301, 173)
Screenshot: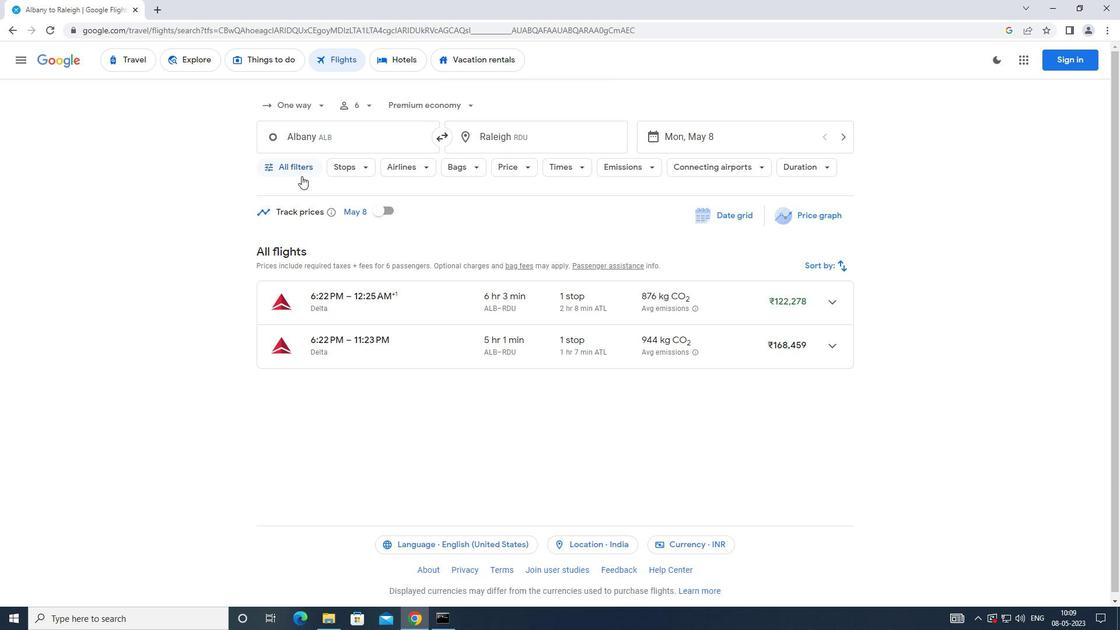 
Action: Mouse pressed left at (301, 173)
Screenshot: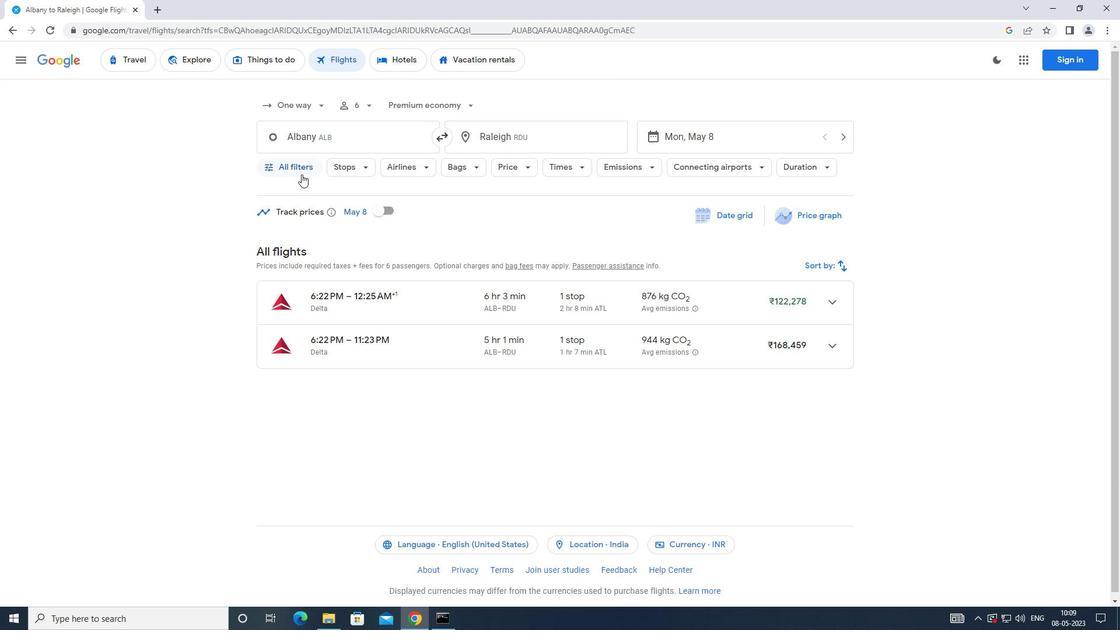 
Action: Mouse moved to (430, 413)
Screenshot: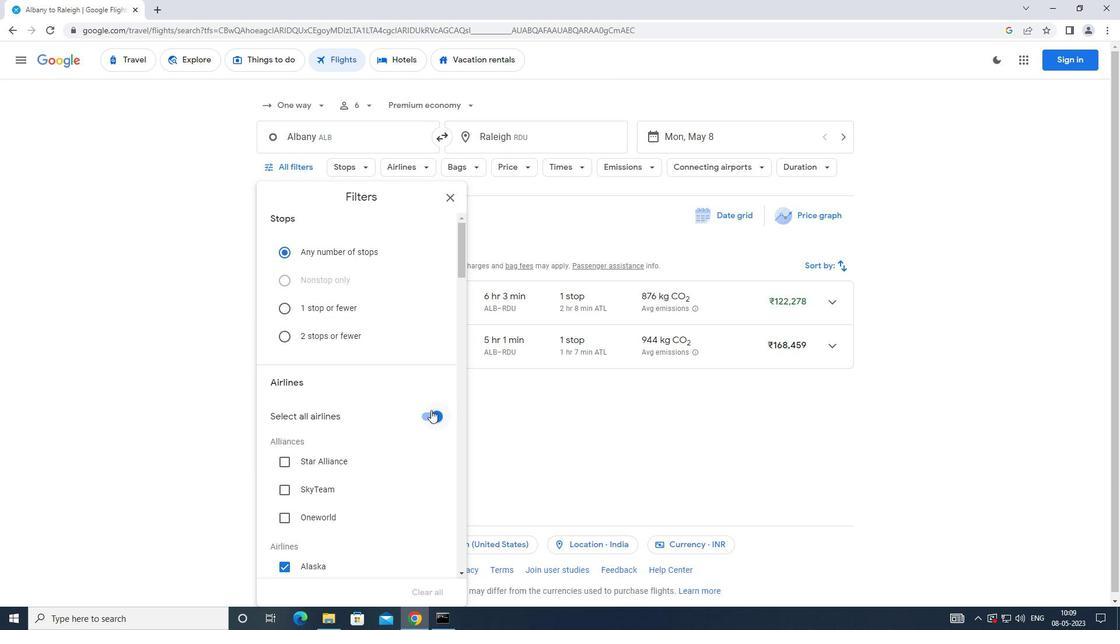 
Action: Mouse pressed left at (430, 413)
Screenshot: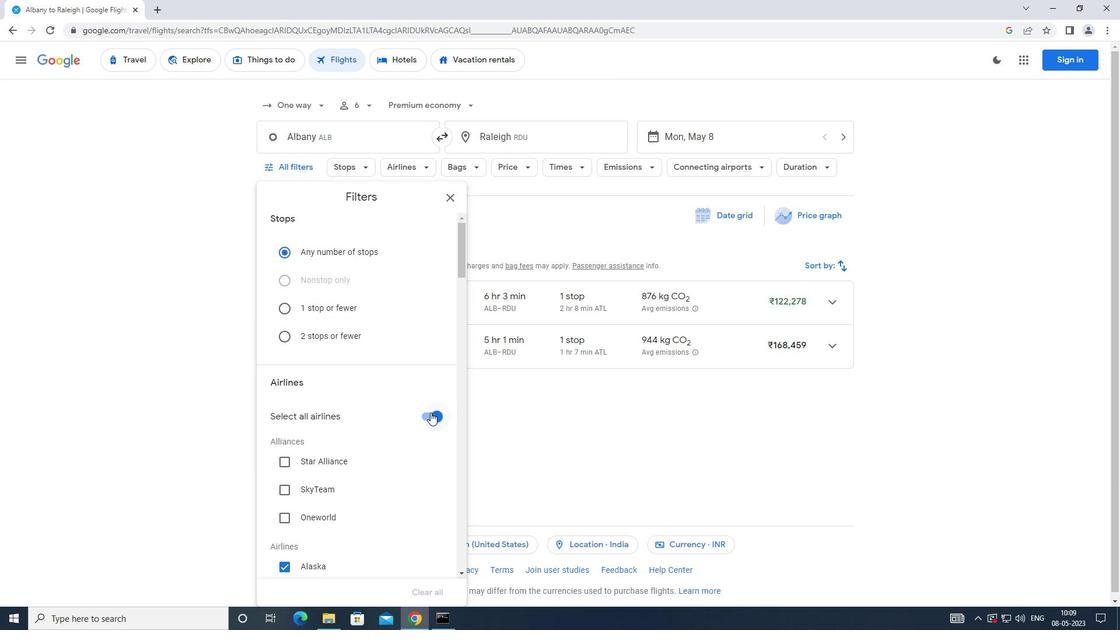 
Action: Mouse moved to (413, 388)
Screenshot: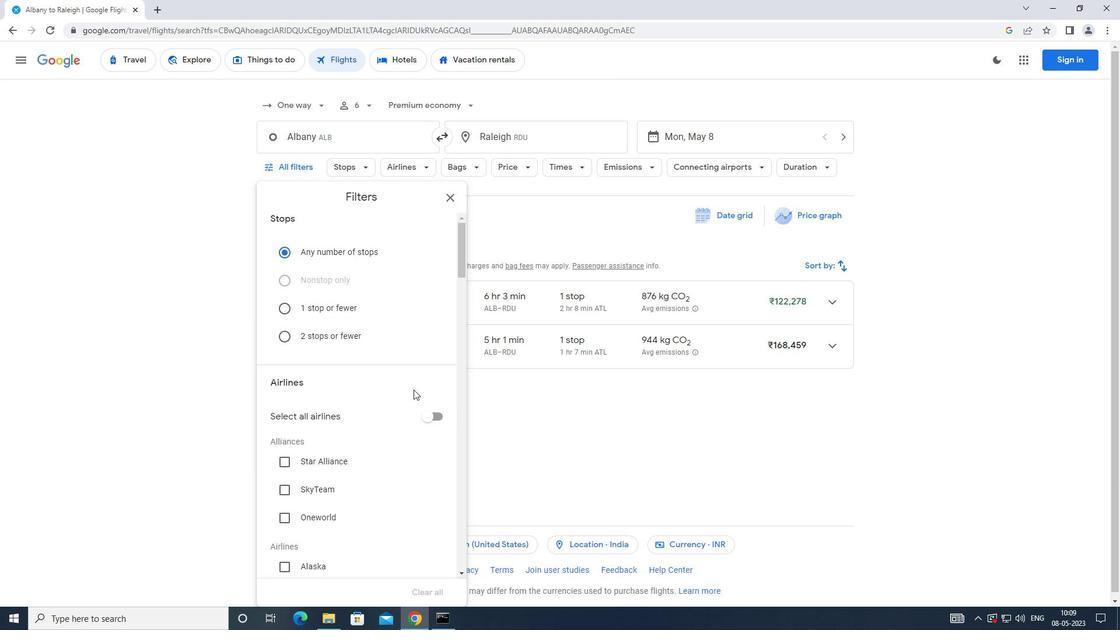 
Action: Mouse scrolled (413, 387) with delta (0, 0)
Screenshot: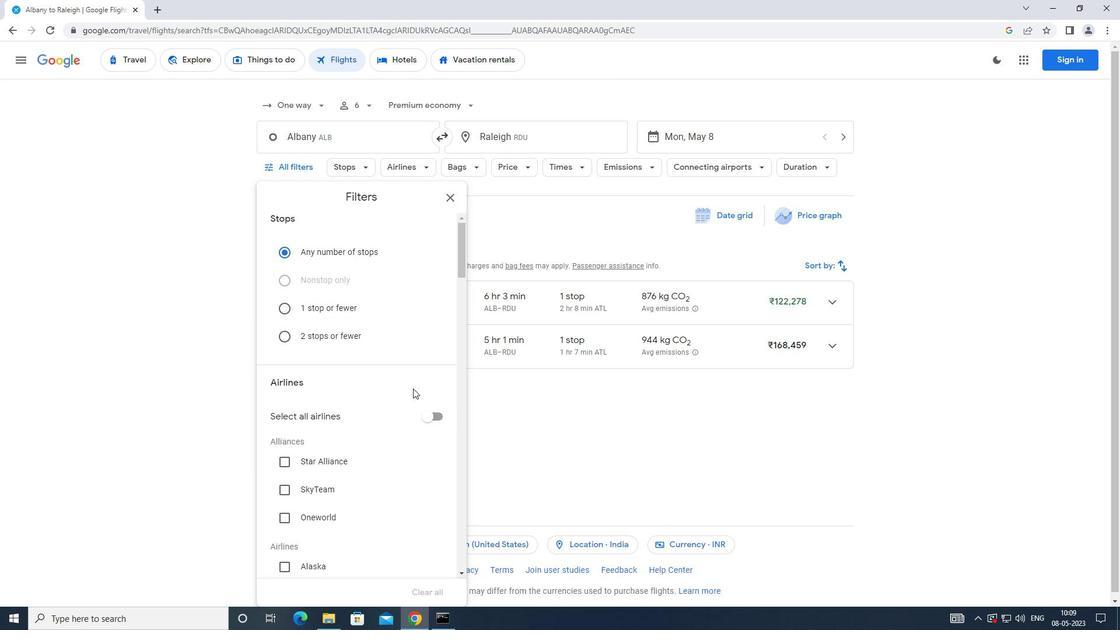 
Action: Mouse scrolled (413, 387) with delta (0, 0)
Screenshot: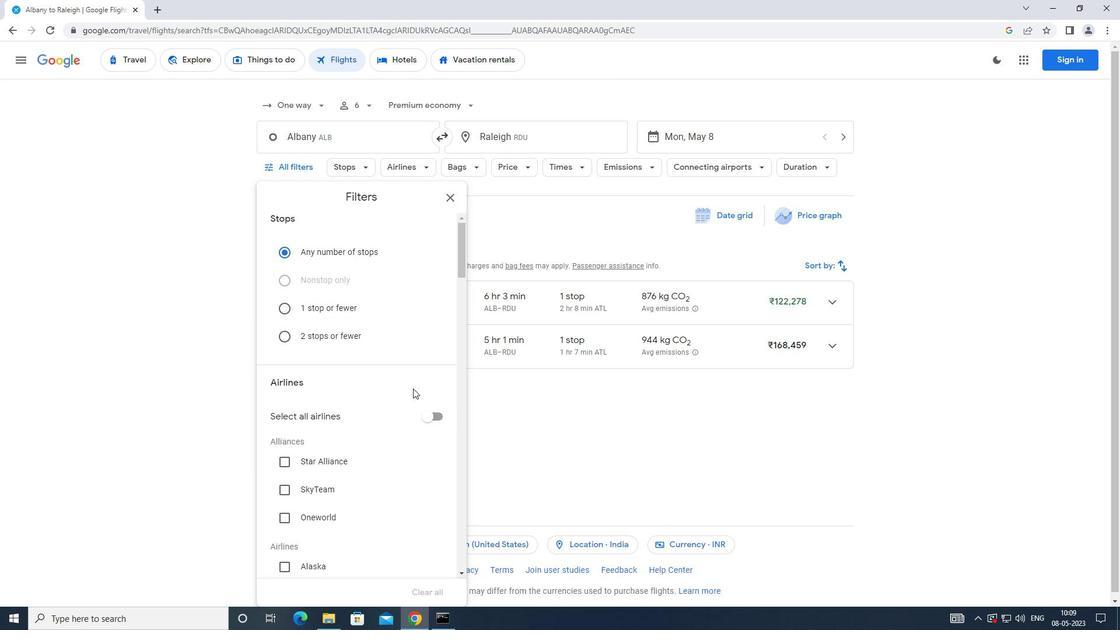 
Action: Mouse scrolled (413, 387) with delta (0, 0)
Screenshot: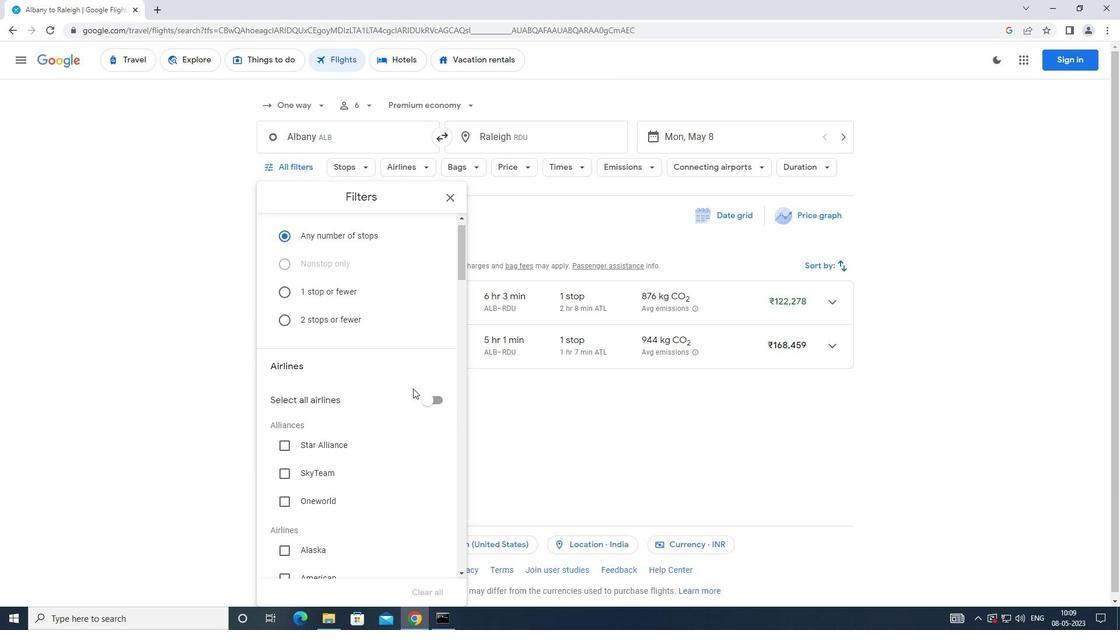 
Action: Mouse moved to (412, 387)
Screenshot: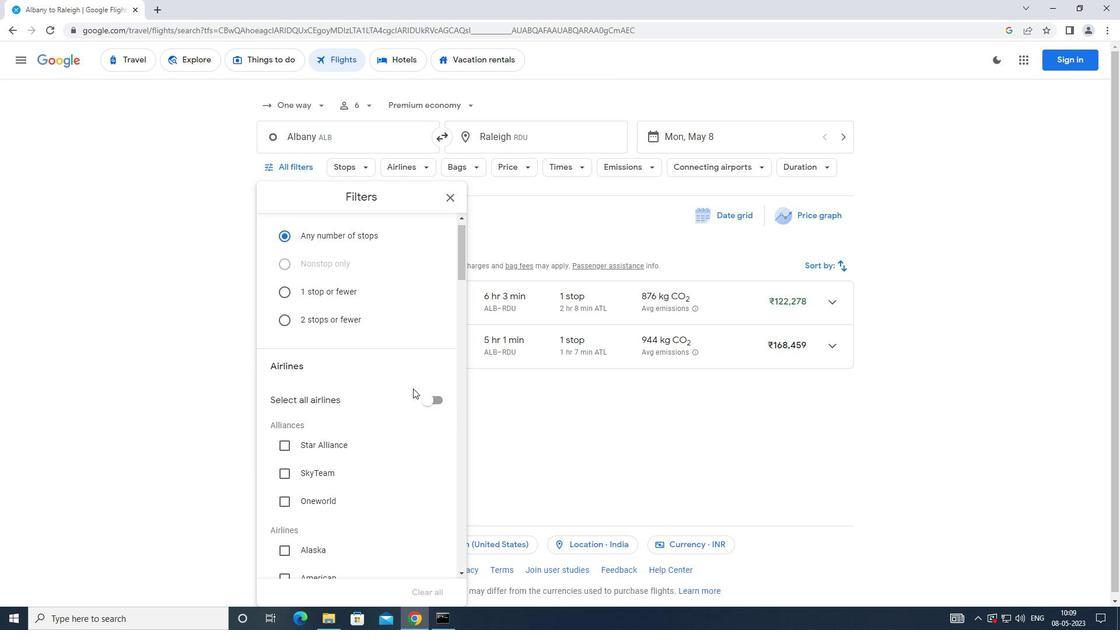 
Action: Mouse scrolled (412, 387) with delta (0, 0)
Screenshot: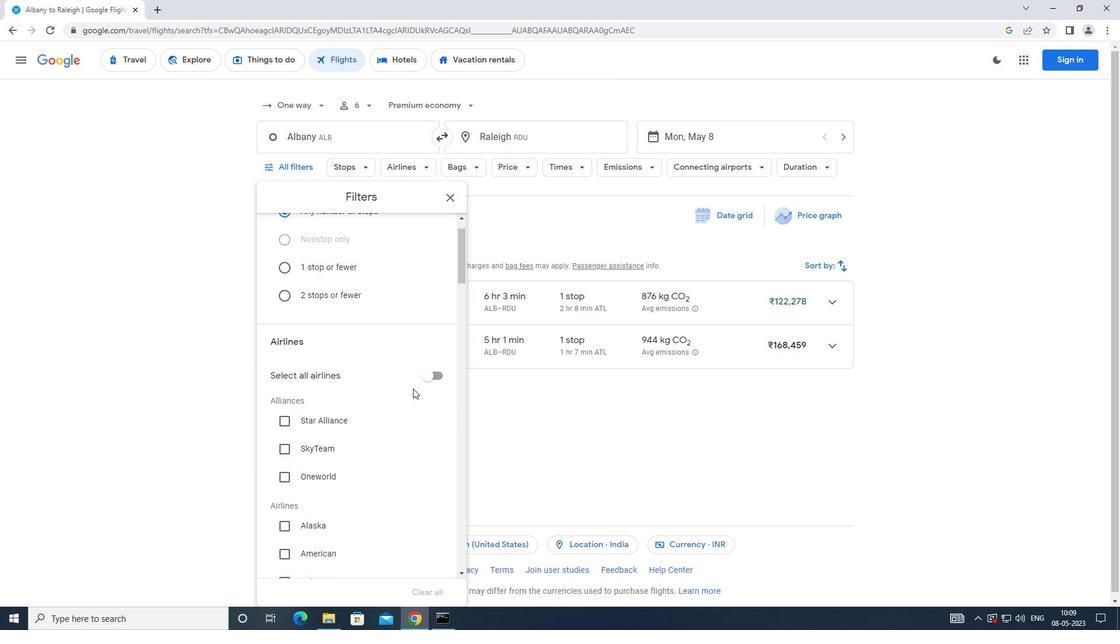 
Action: Mouse moved to (410, 380)
Screenshot: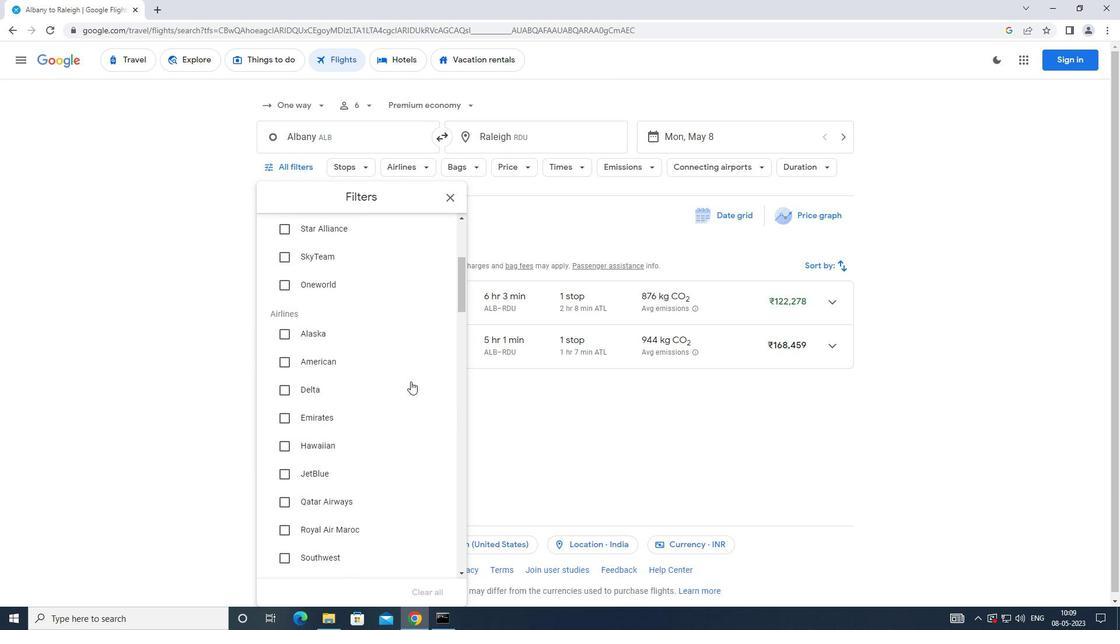 
Action: Mouse scrolled (410, 380) with delta (0, 0)
Screenshot: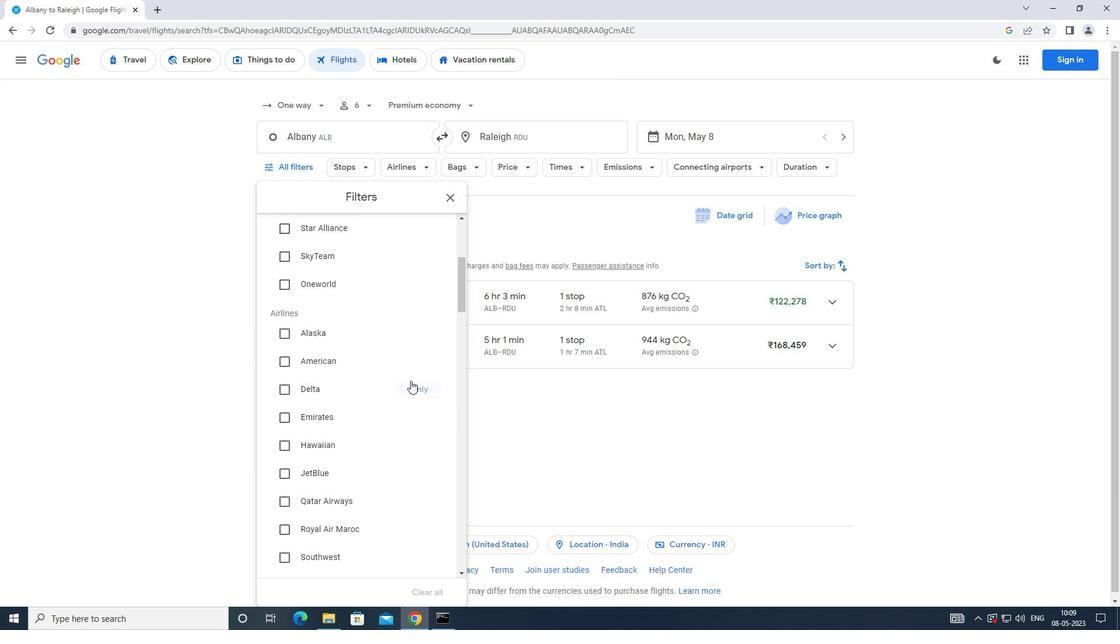 
Action: Mouse scrolled (410, 380) with delta (0, 0)
Screenshot: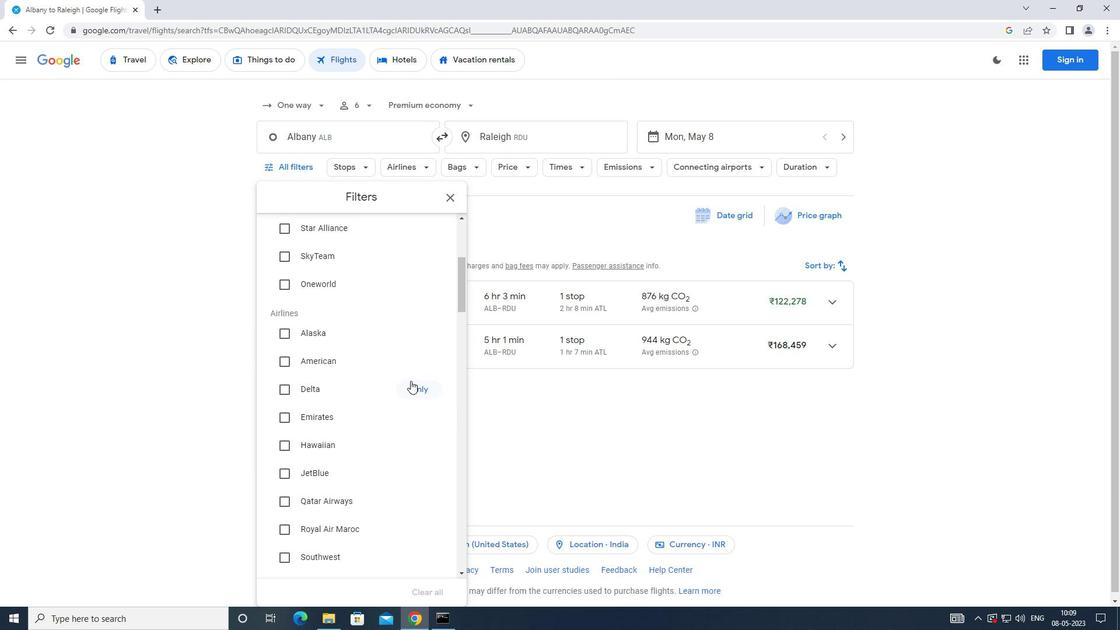 
Action: Mouse scrolled (410, 380) with delta (0, 0)
Screenshot: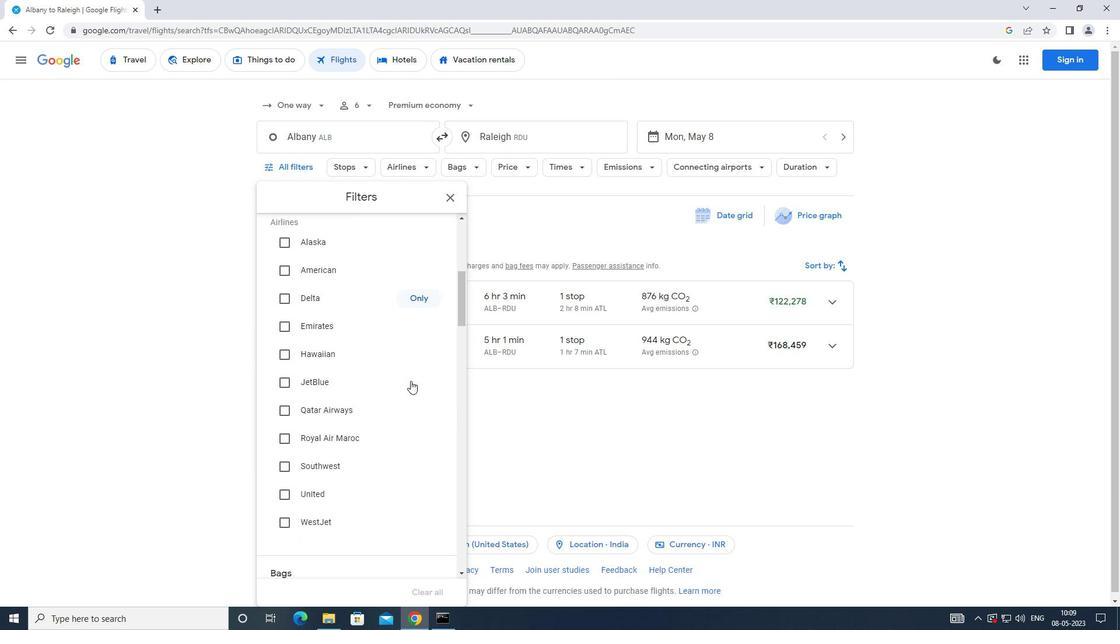 
Action: Mouse moved to (408, 378)
Screenshot: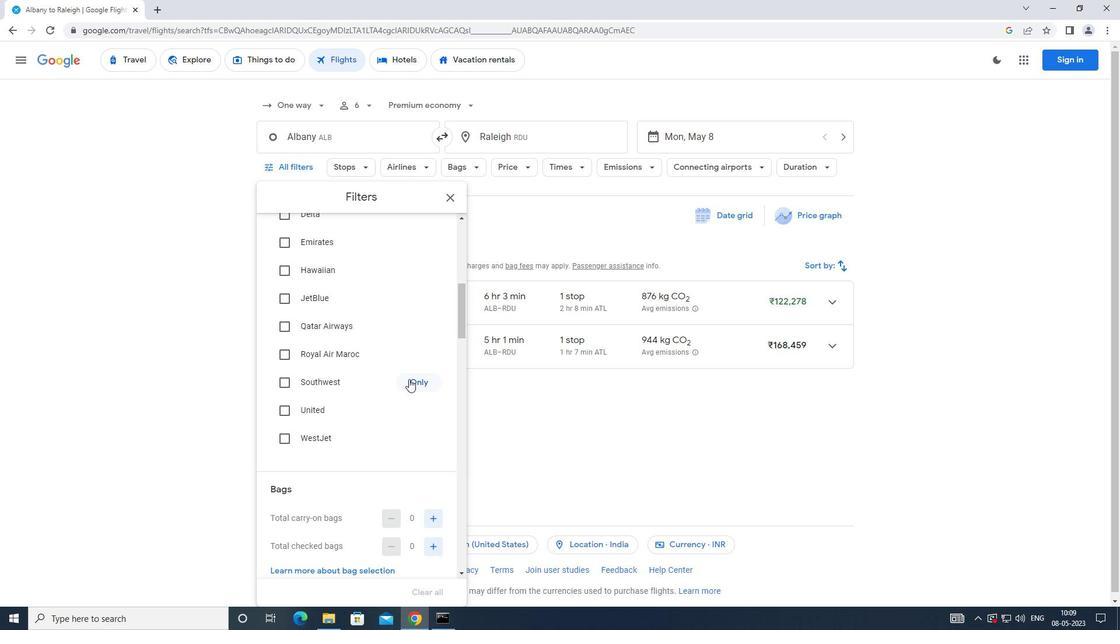 
Action: Mouse scrolled (408, 379) with delta (0, 0)
Screenshot: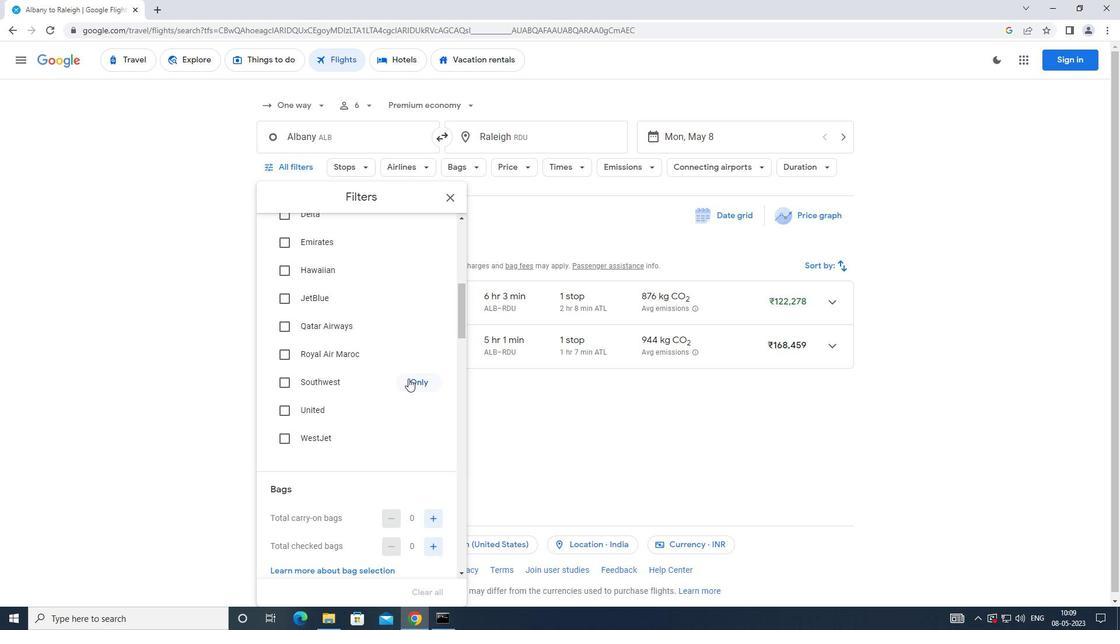 
Action: Mouse moved to (280, 356)
Screenshot: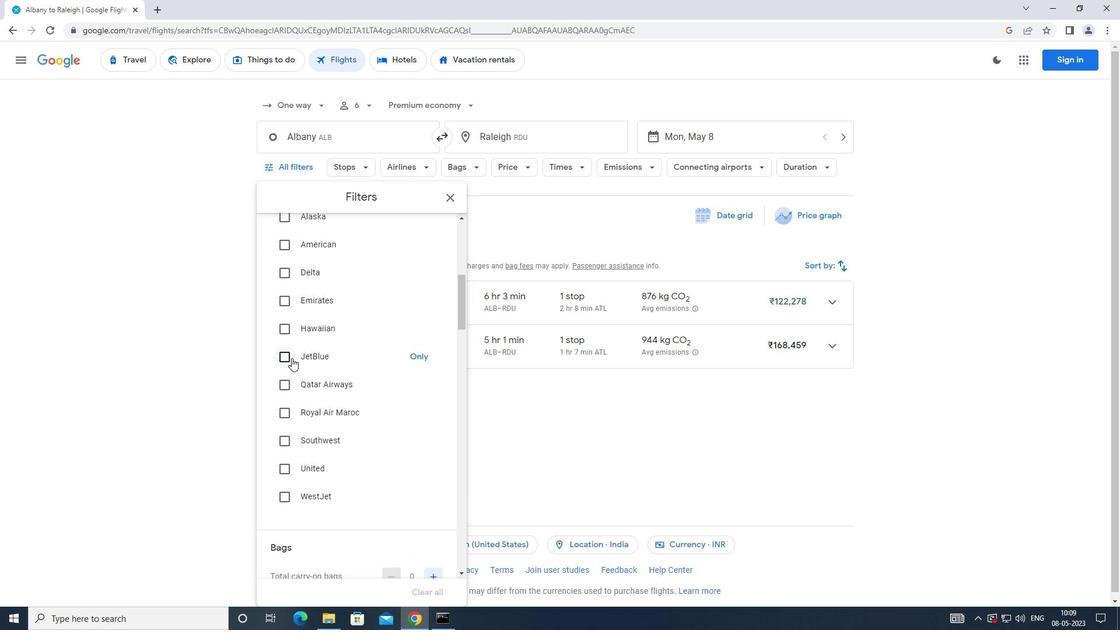 
Action: Mouse pressed left at (280, 356)
Screenshot: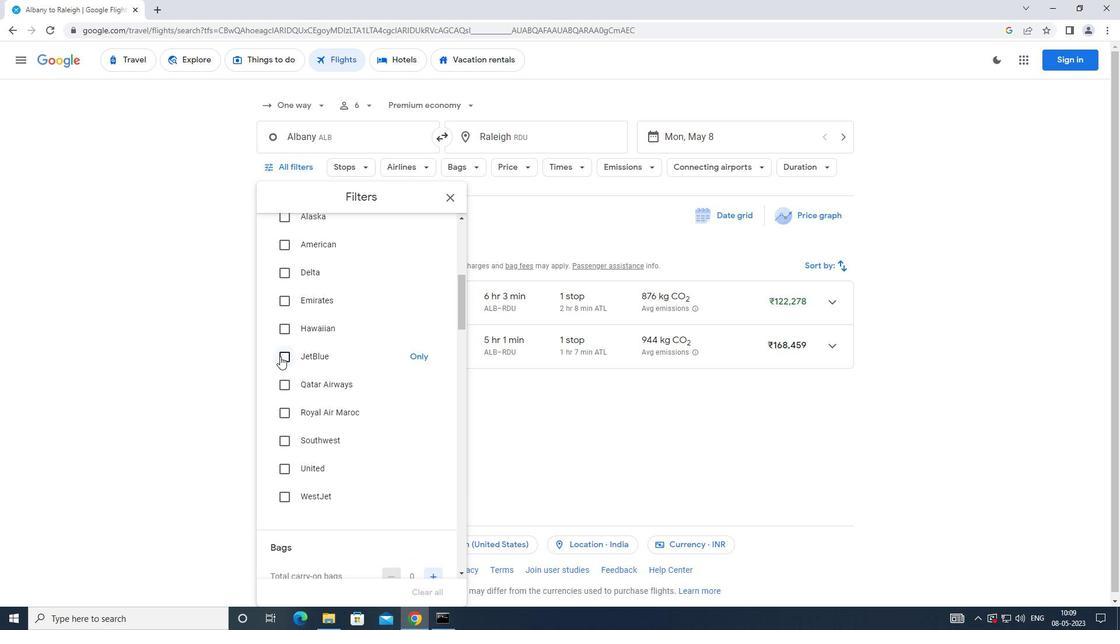 
Action: Mouse moved to (348, 361)
Screenshot: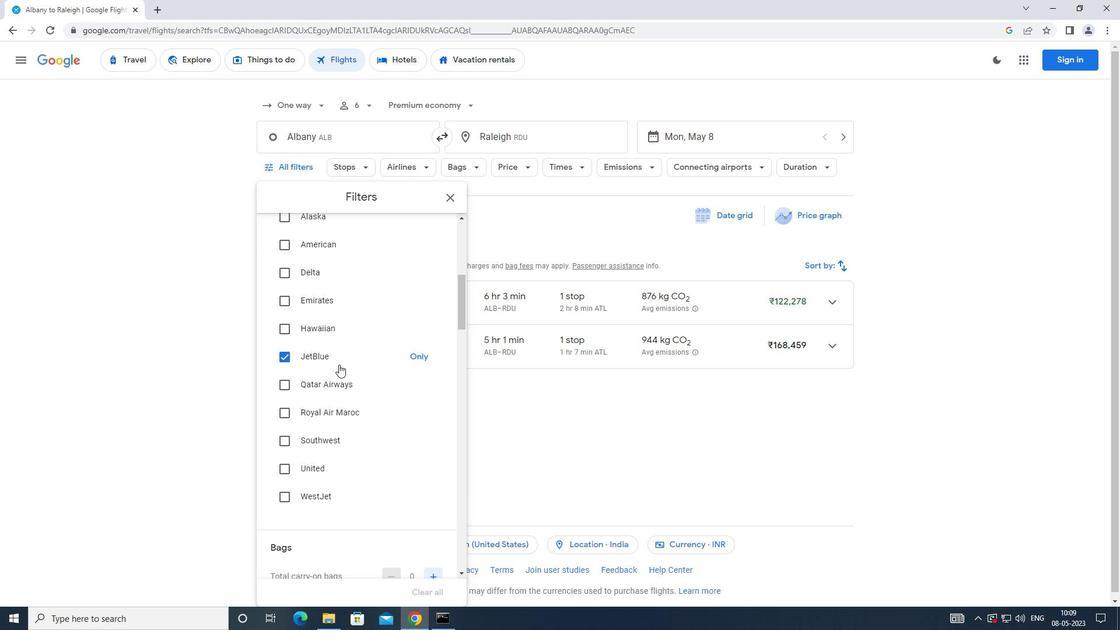 
Action: Mouse scrolled (348, 361) with delta (0, 0)
Screenshot: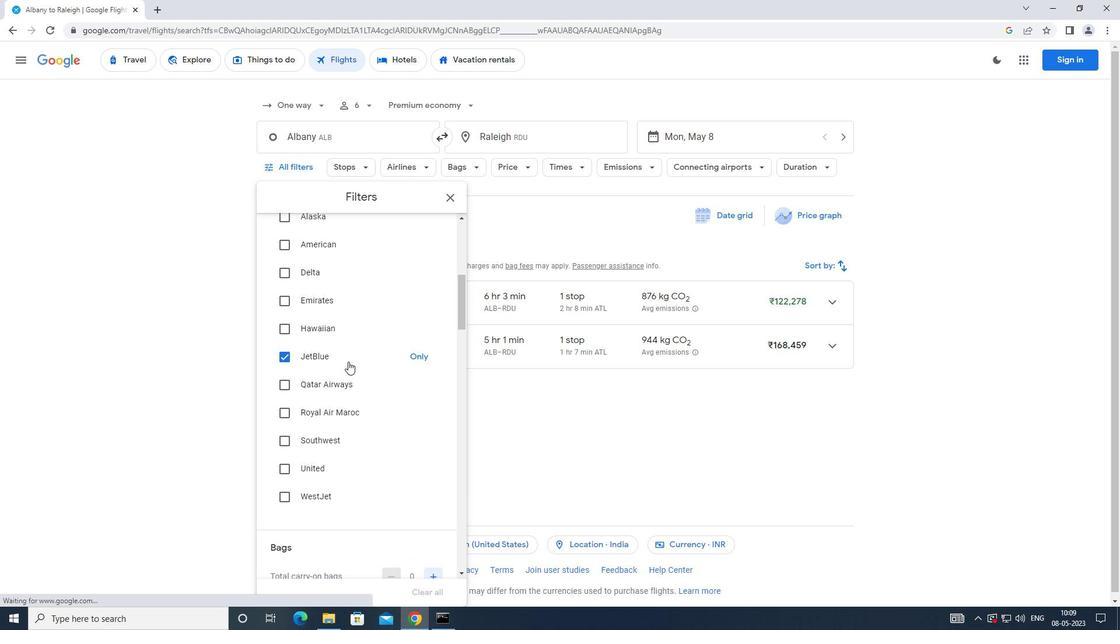 
Action: Mouse scrolled (348, 361) with delta (0, 0)
Screenshot: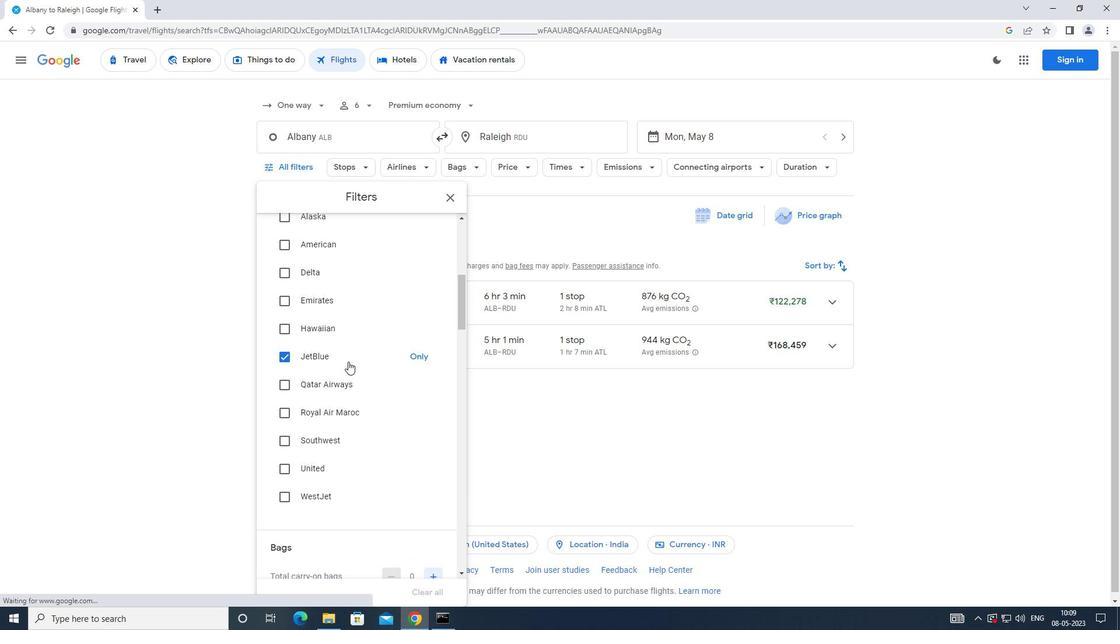 
Action: Mouse scrolled (348, 361) with delta (0, 0)
Screenshot: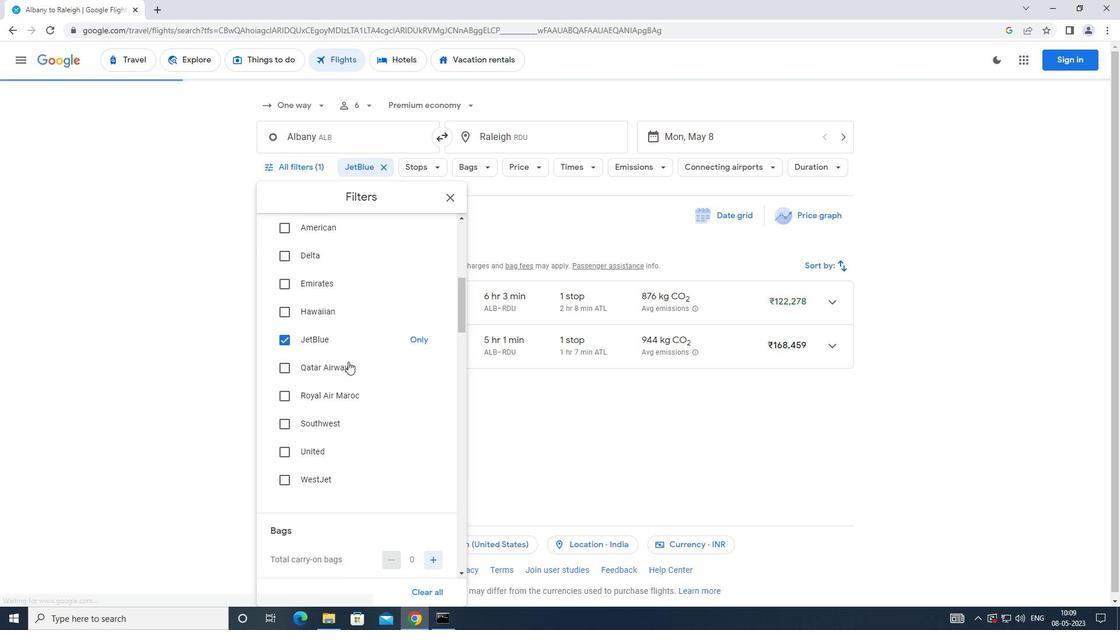 
Action: Mouse scrolled (348, 361) with delta (0, 0)
Screenshot: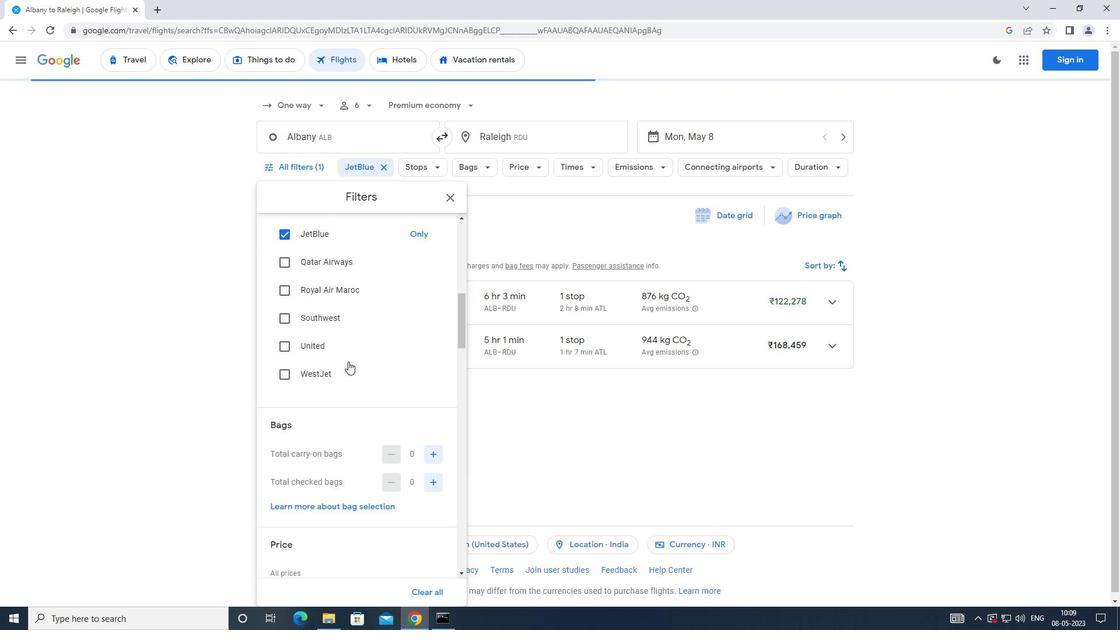 
Action: Mouse scrolled (348, 361) with delta (0, 0)
Screenshot: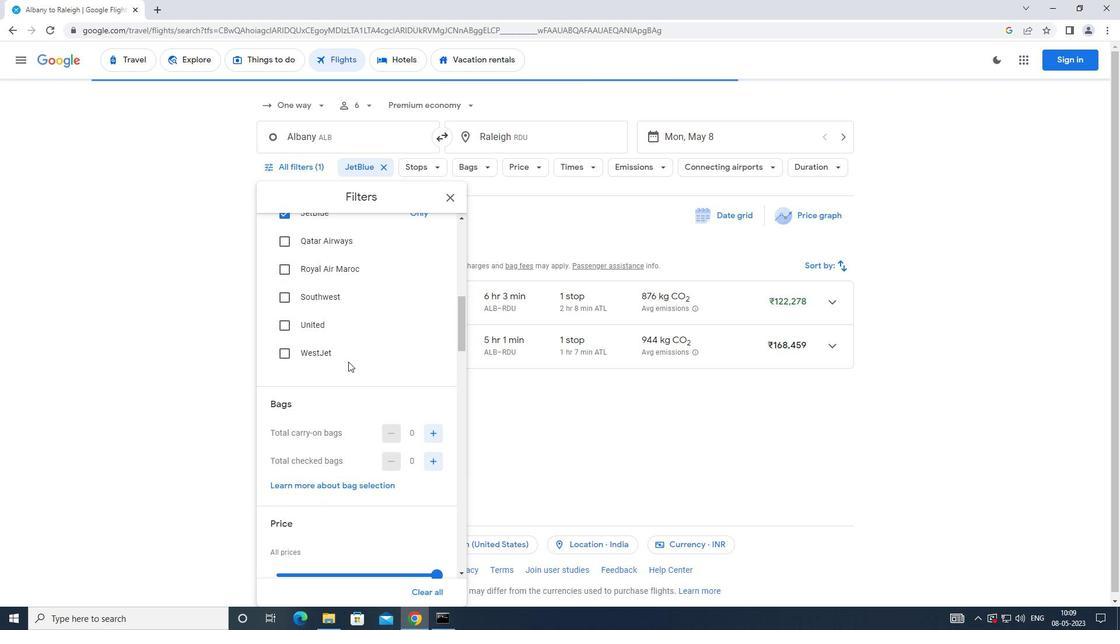 
Action: Mouse moved to (428, 312)
Screenshot: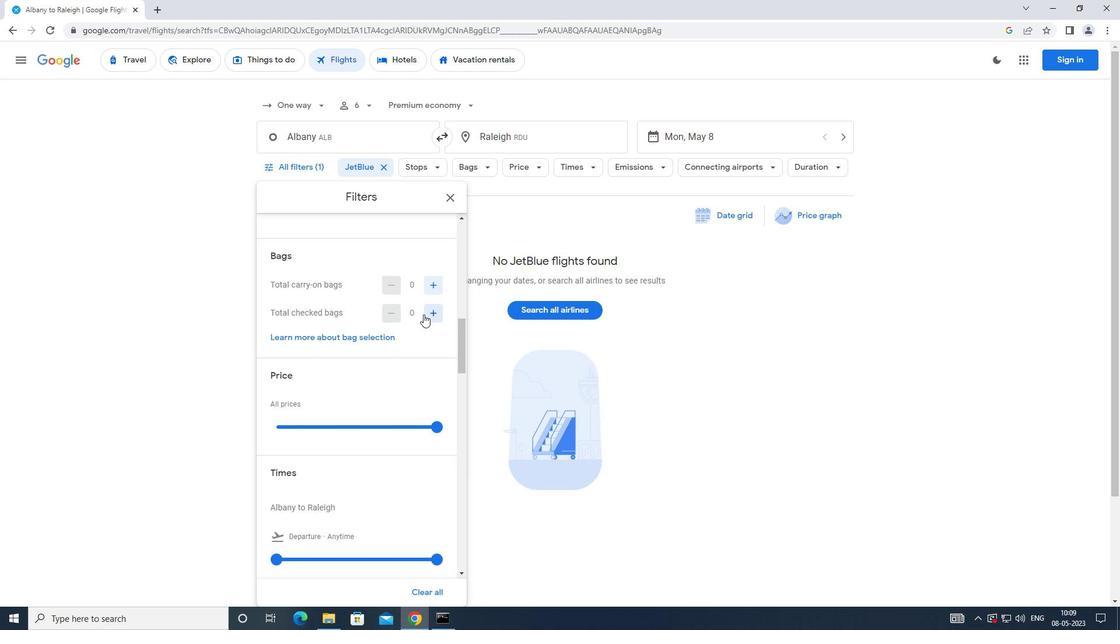 
Action: Mouse pressed left at (428, 312)
Screenshot: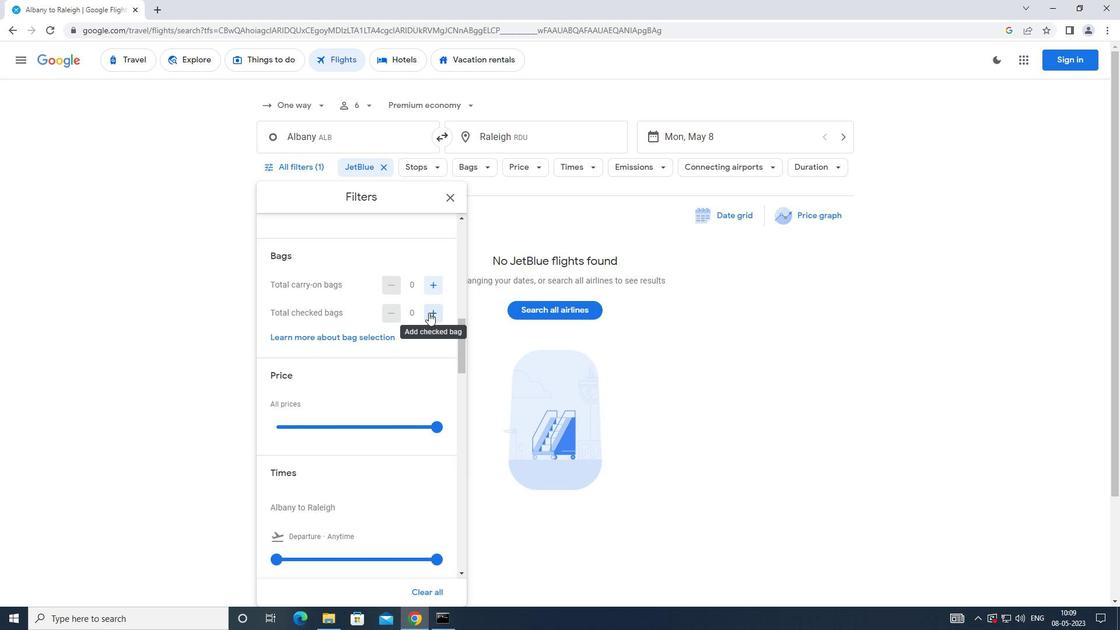 
Action: Mouse pressed left at (428, 312)
Screenshot: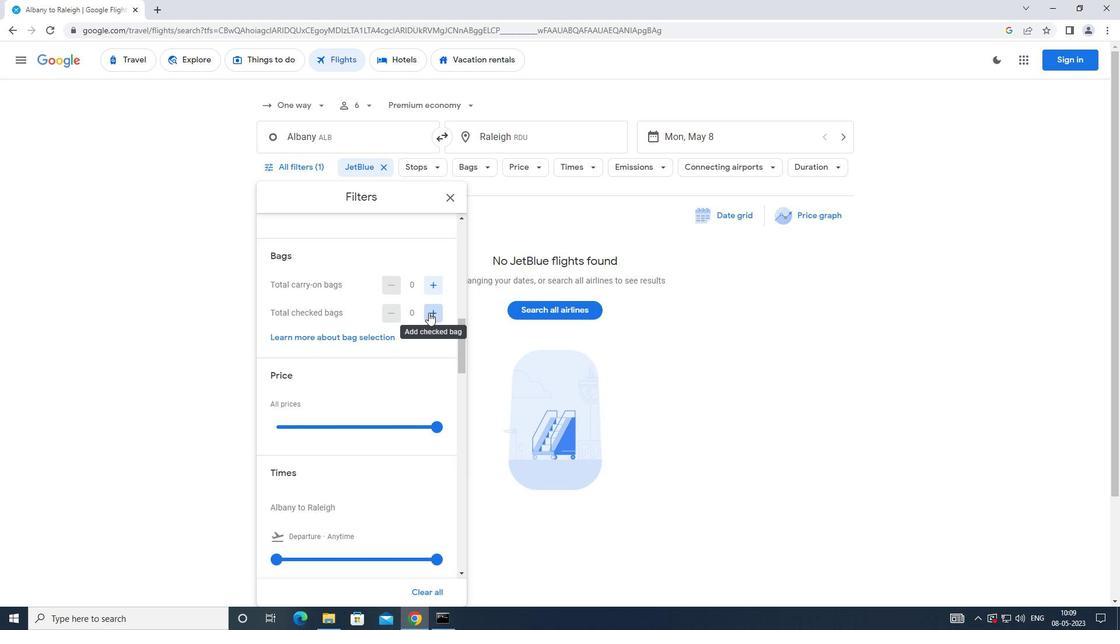 
Action: Mouse pressed left at (428, 312)
Screenshot: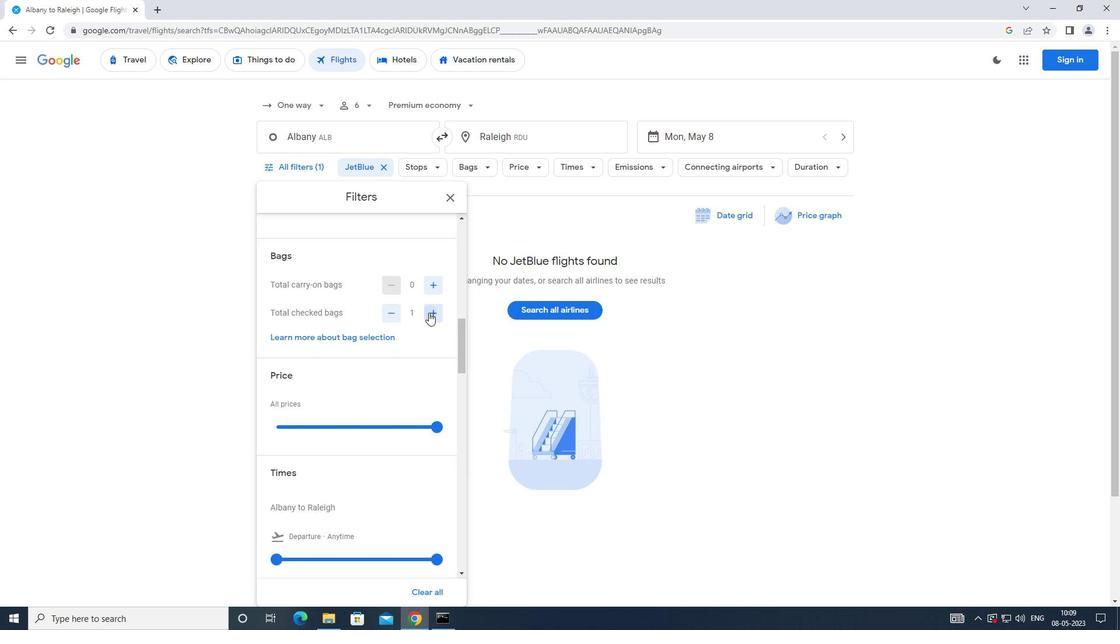 
Action: Mouse pressed left at (428, 312)
Screenshot: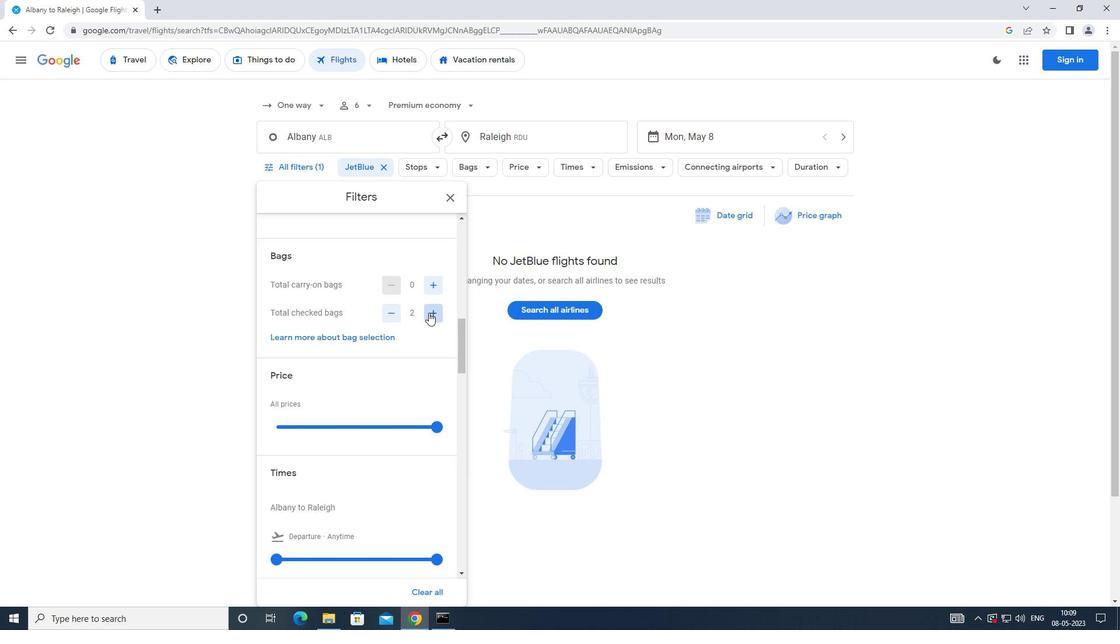 
Action: Mouse pressed left at (428, 312)
Screenshot: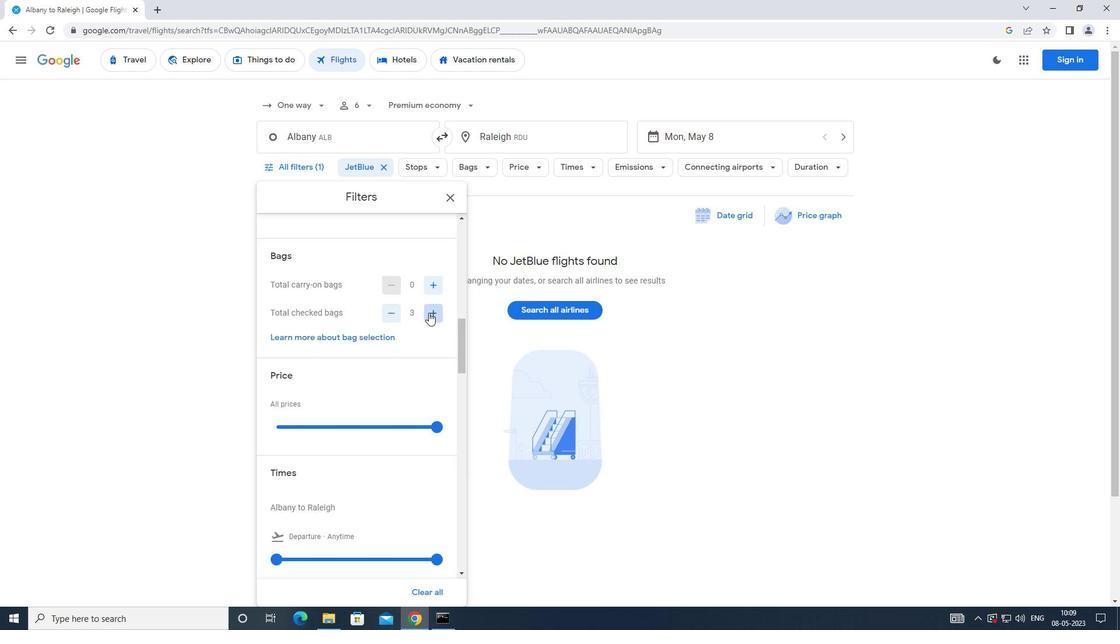 
Action: Mouse moved to (383, 327)
Screenshot: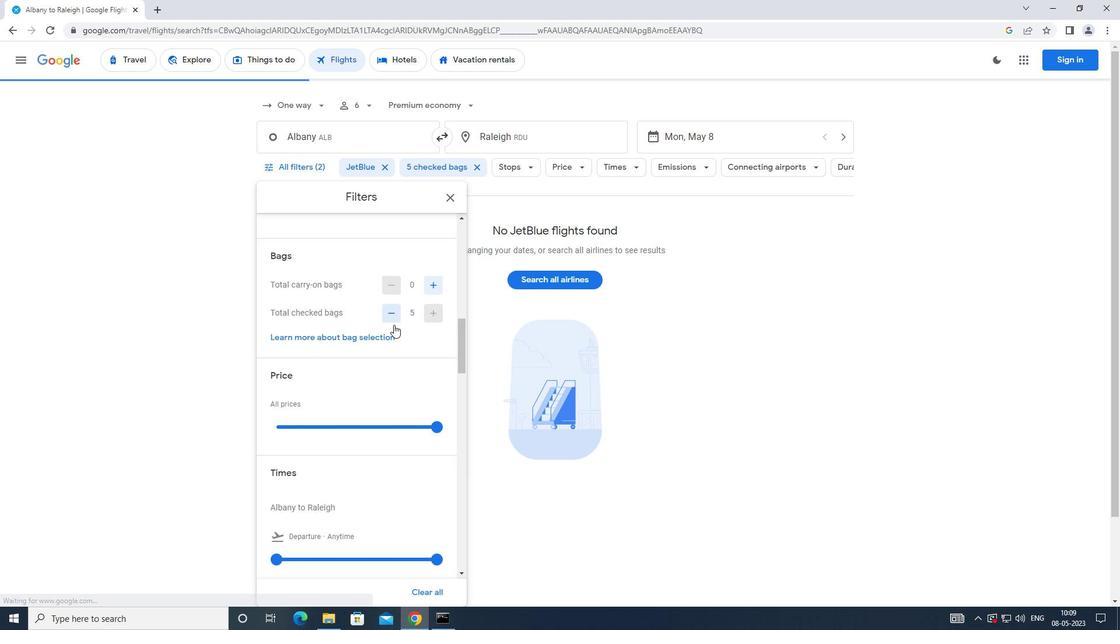
Action: Mouse scrolled (383, 326) with delta (0, 0)
Screenshot: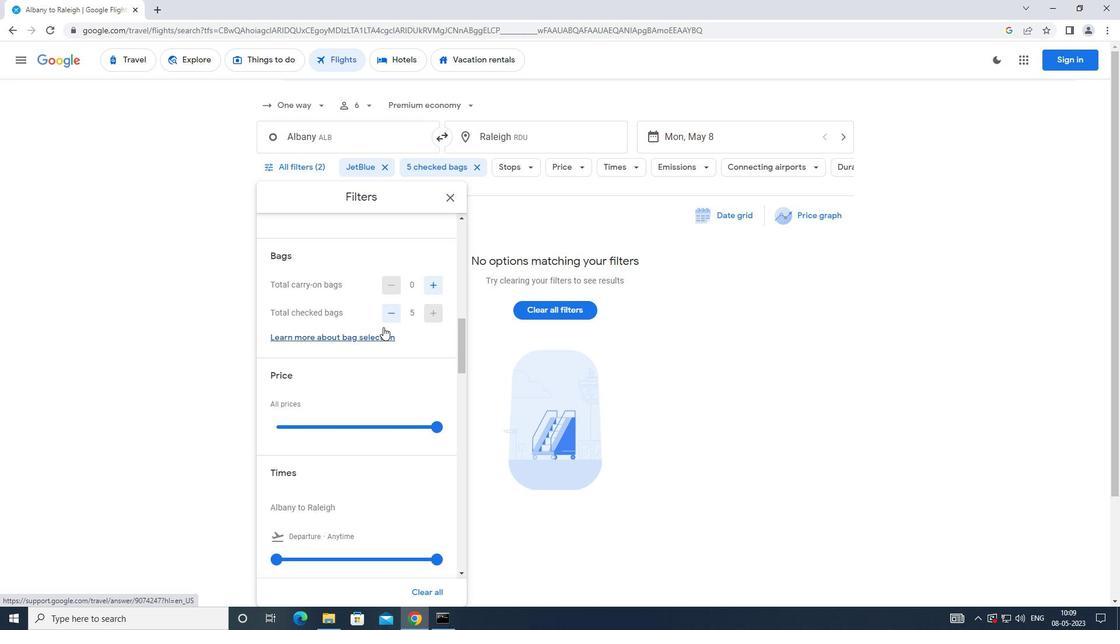 
Action: Mouse scrolled (383, 326) with delta (0, 0)
Screenshot: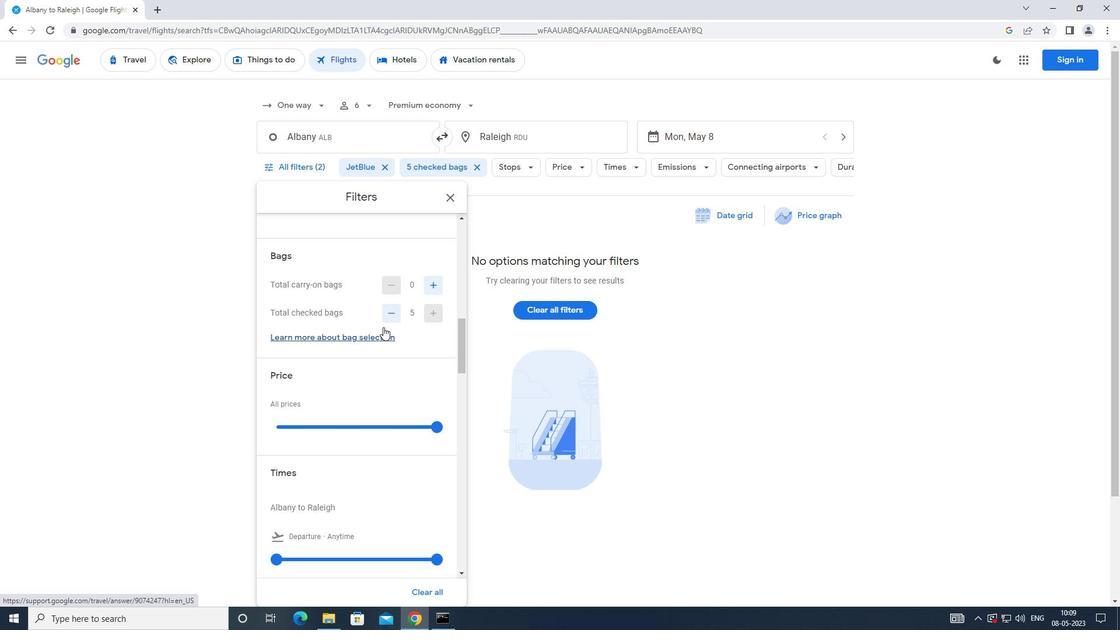 
Action: Mouse moved to (438, 309)
Screenshot: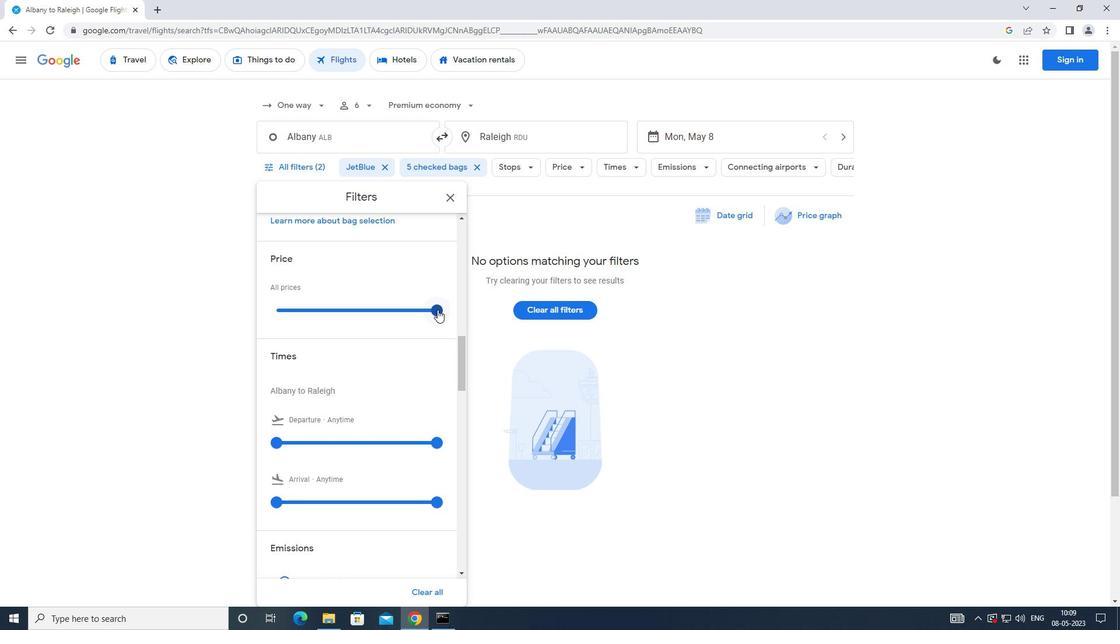 
Action: Mouse pressed left at (438, 309)
Screenshot: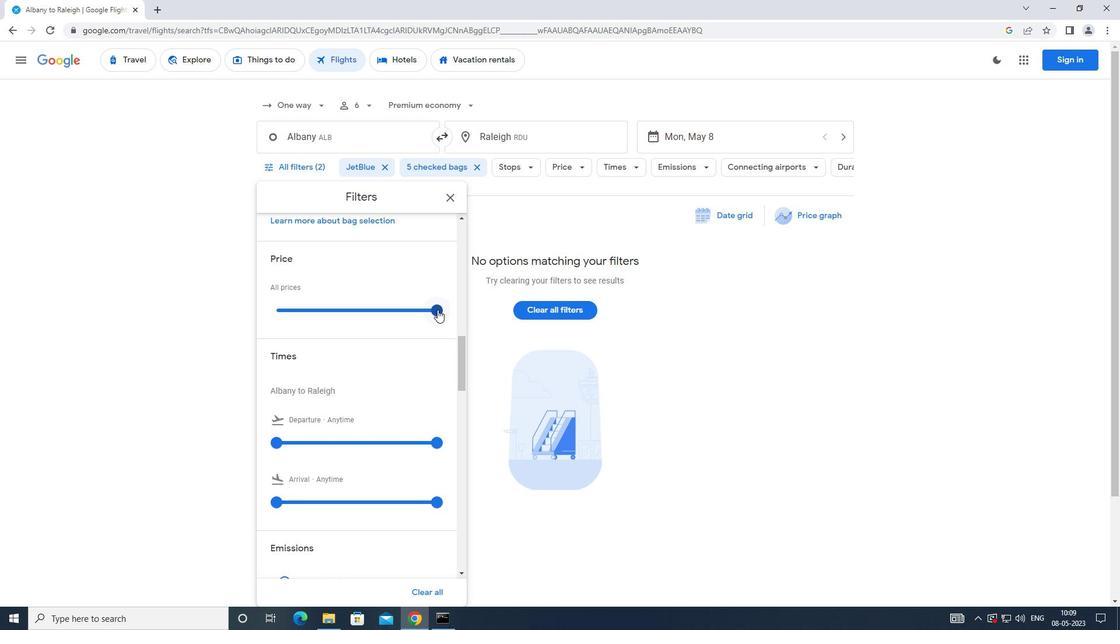 
Action: Mouse moved to (331, 326)
Screenshot: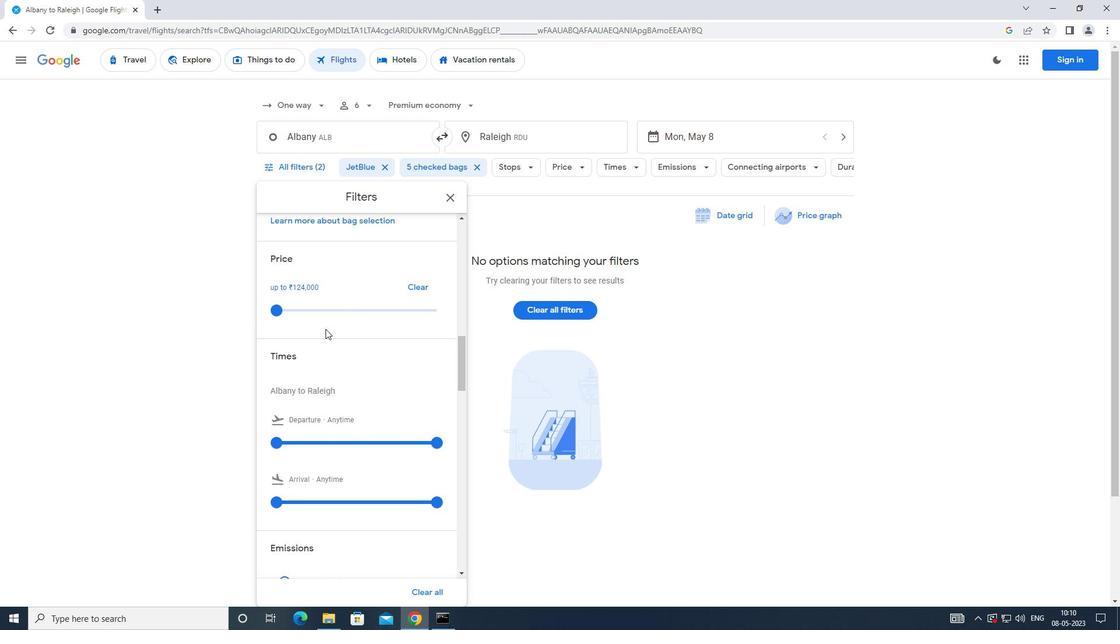 
Action: Mouse scrolled (331, 326) with delta (0, 0)
Screenshot: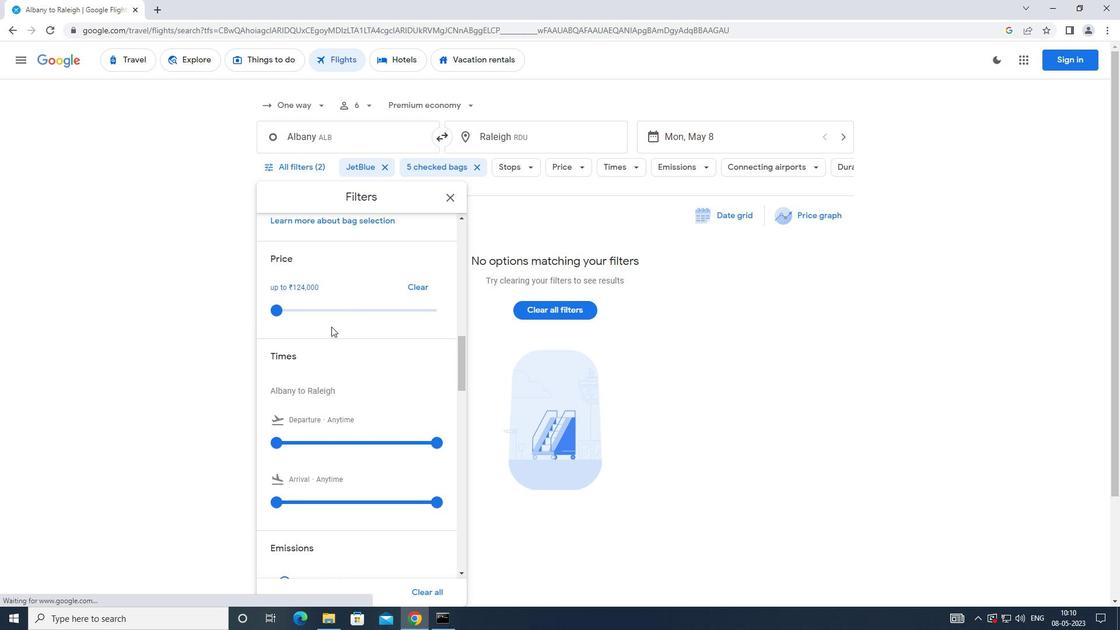 
Action: Mouse scrolled (331, 326) with delta (0, 0)
Screenshot: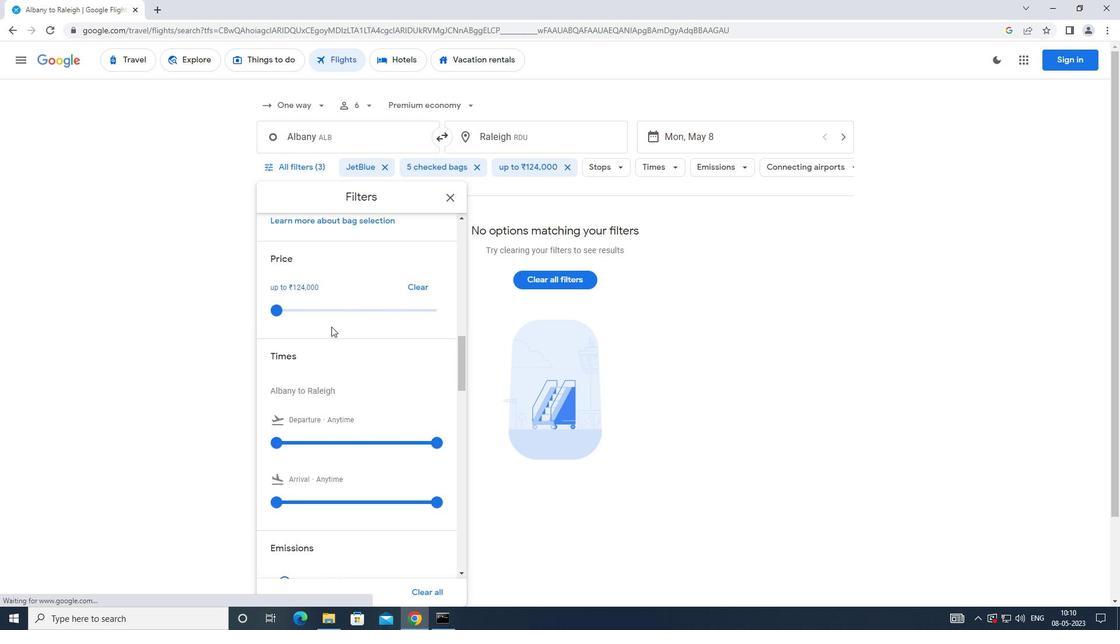 
Action: Mouse moved to (275, 323)
Screenshot: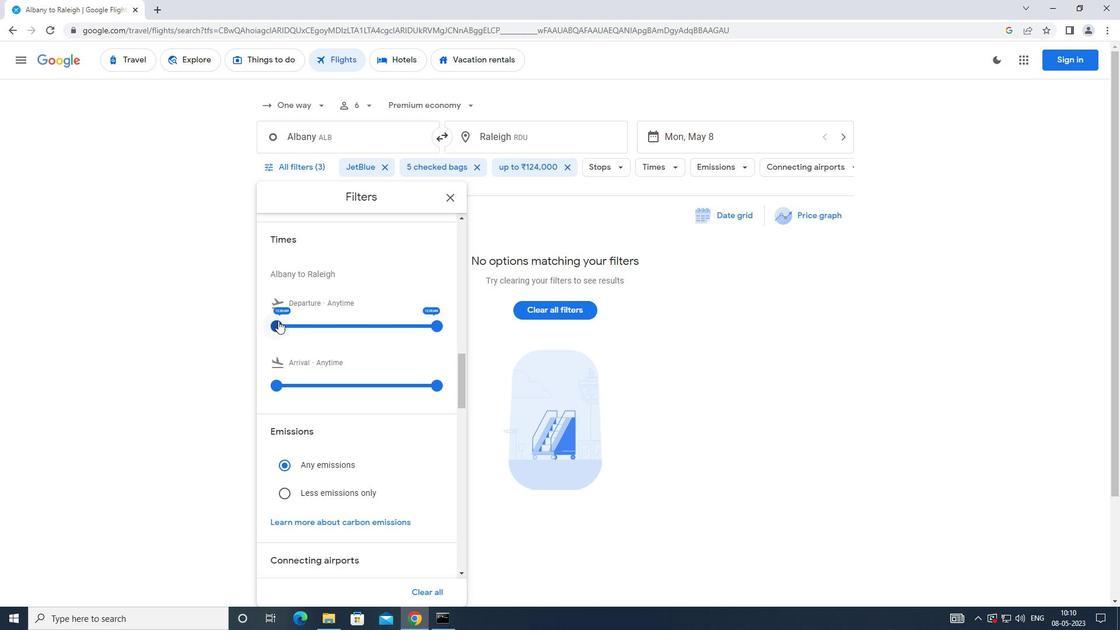 
Action: Mouse pressed left at (275, 323)
Screenshot: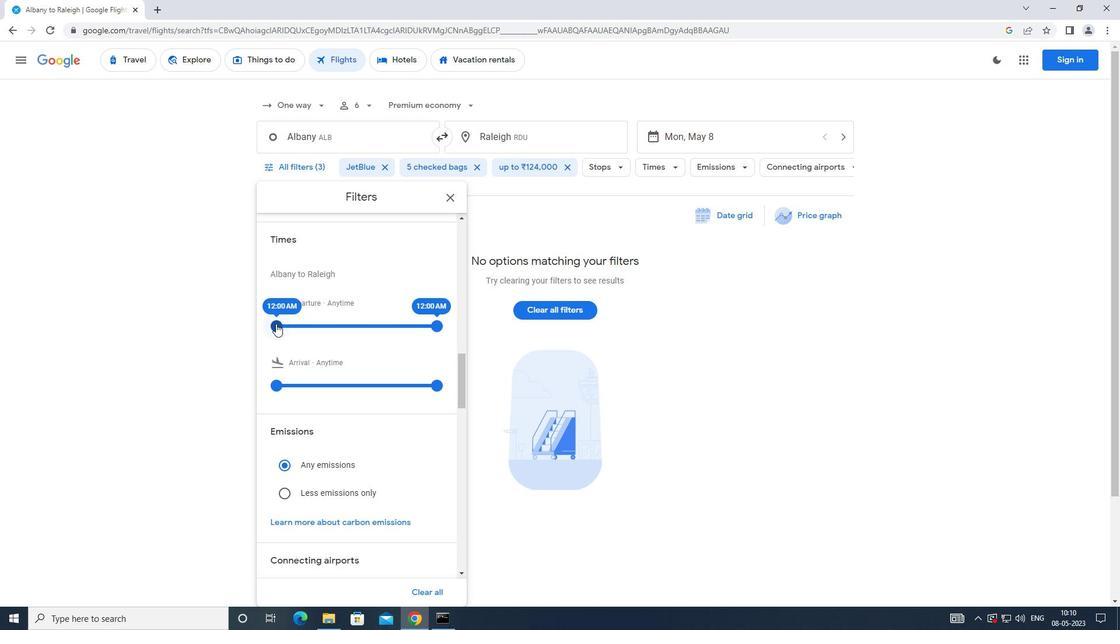 
Action: Mouse moved to (436, 323)
Screenshot: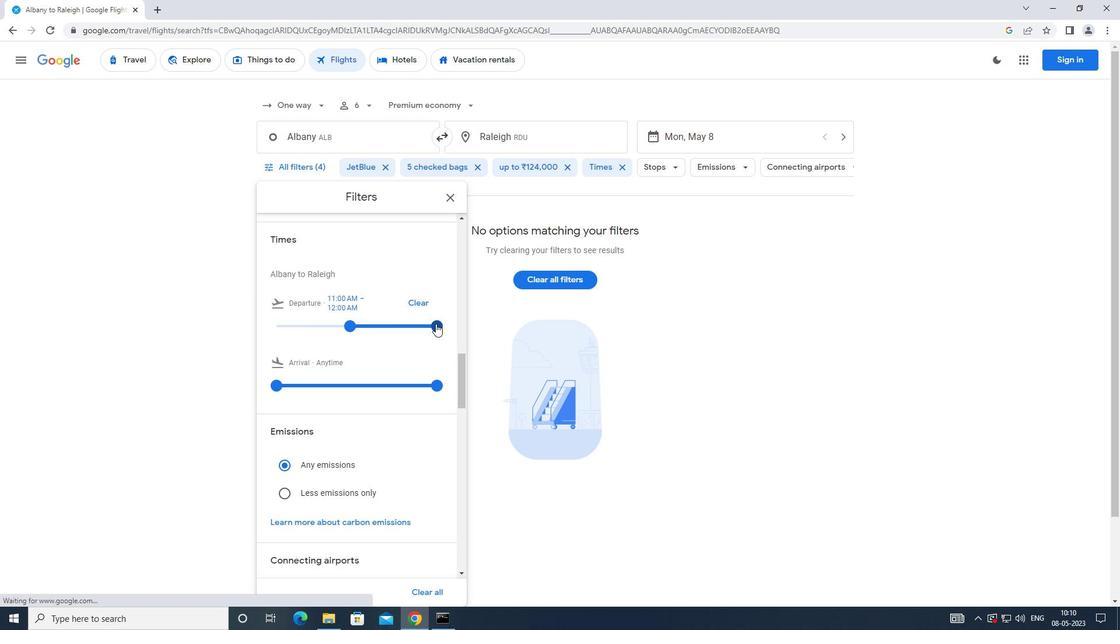 
Action: Mouse pressed left at (436, 323)
Screenshot: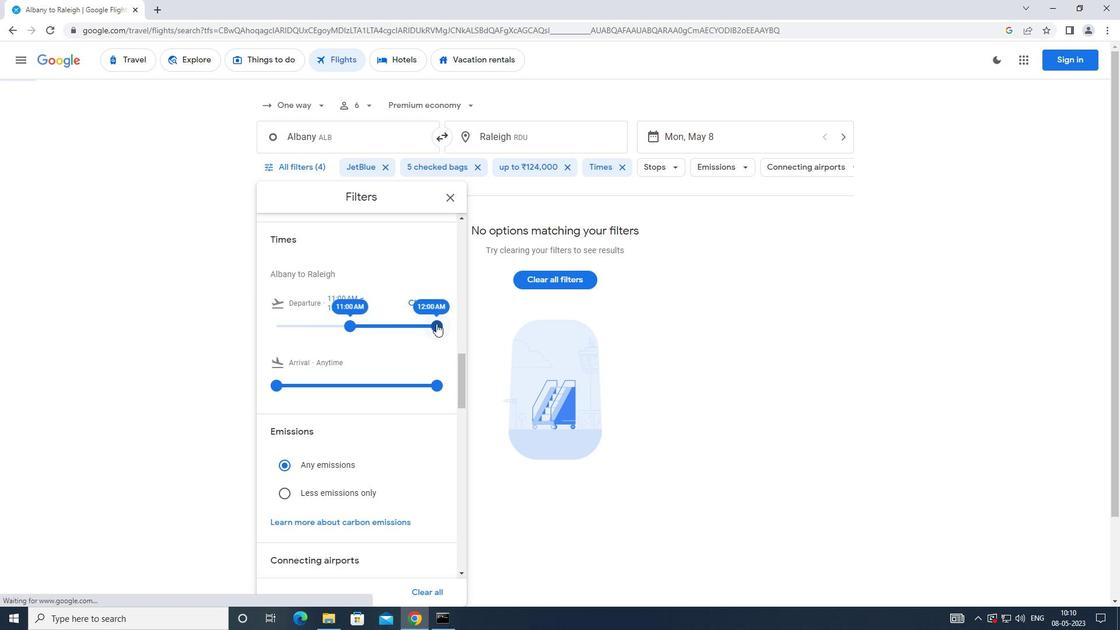 
Action: Mouse moved to (445, 200)
Screenshot: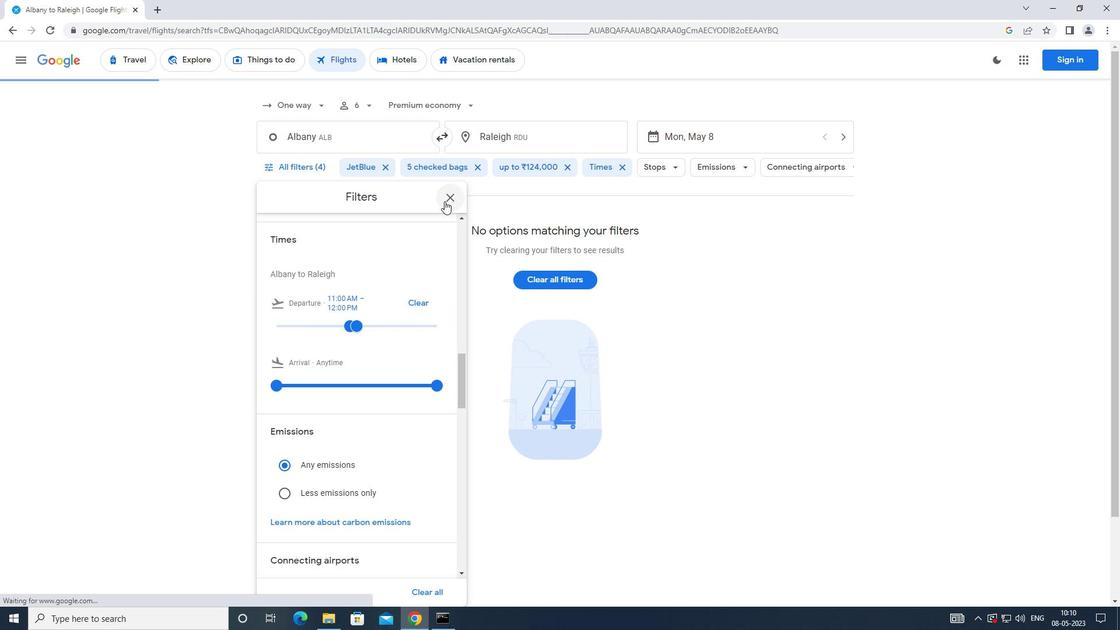 
Action: Mouse pressed left at (445, 200)
Screenshot: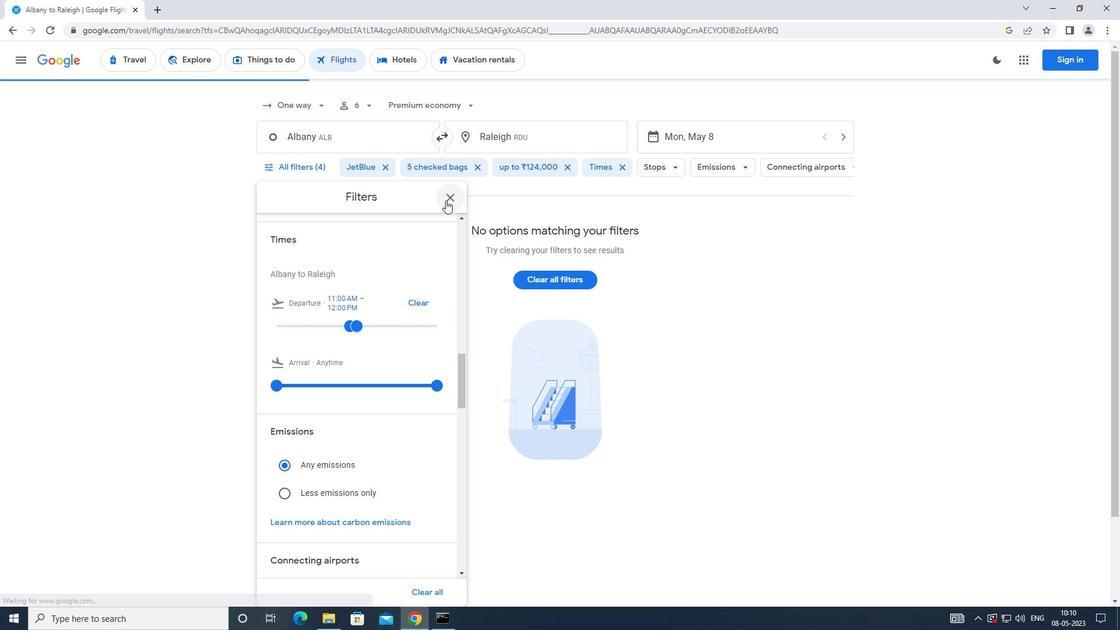 
Action: Mouse moved to (453, 212)
Screenshot: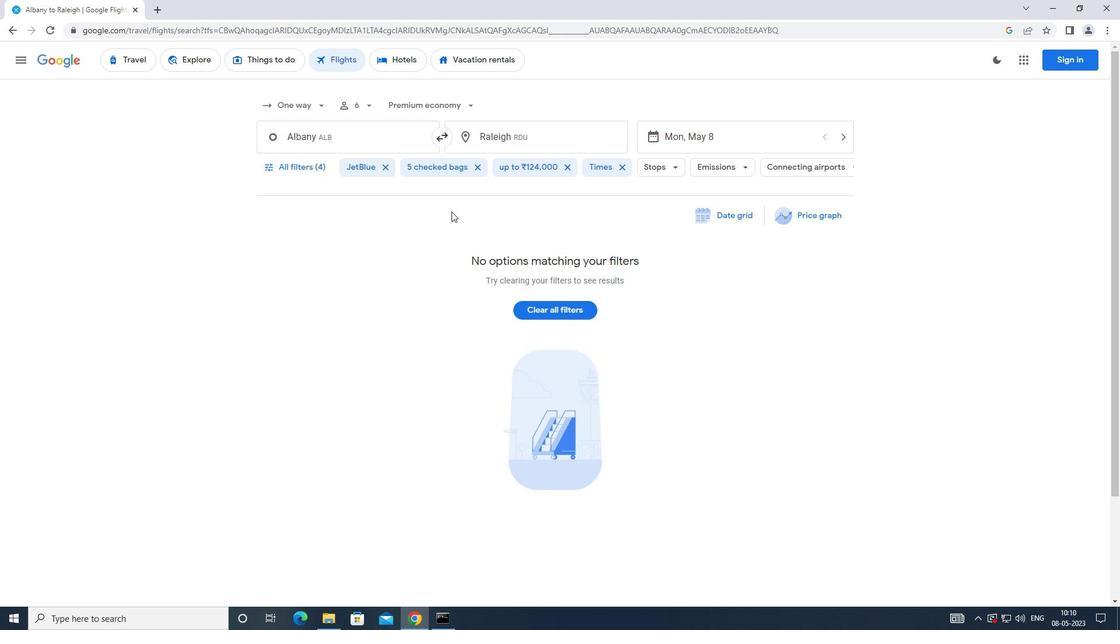
Action: Key pressed <Key.f8>
Screenshot: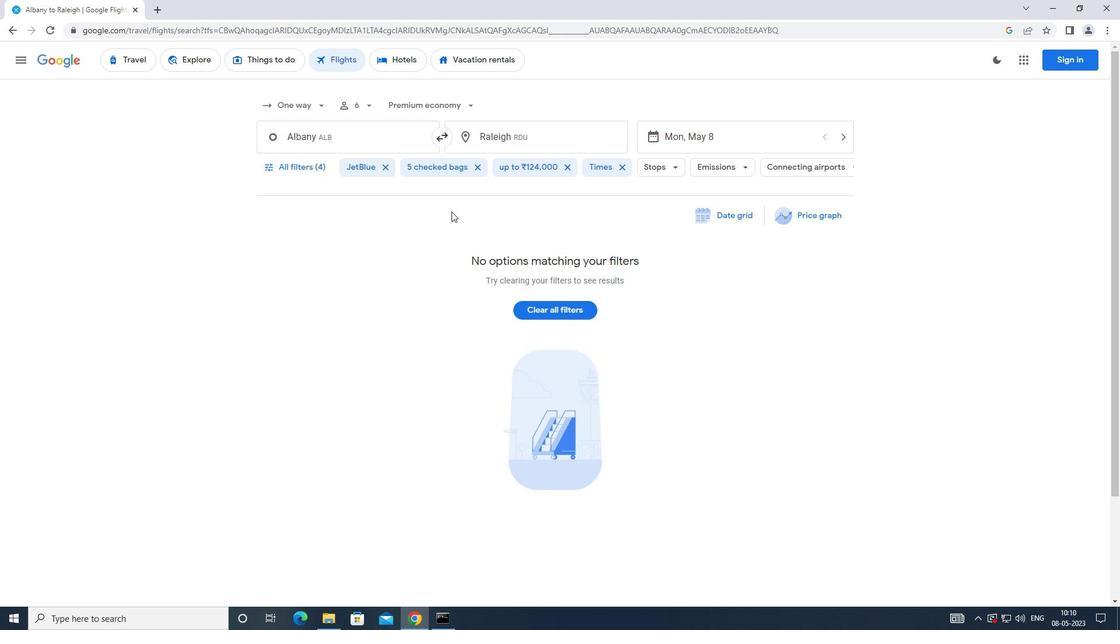 
